 Task: Create a due date automation trigger when advanced on, 2 hours before a card is due add dates without a start date.
Action: Mouse moved to (1113, 329)
Screenshot: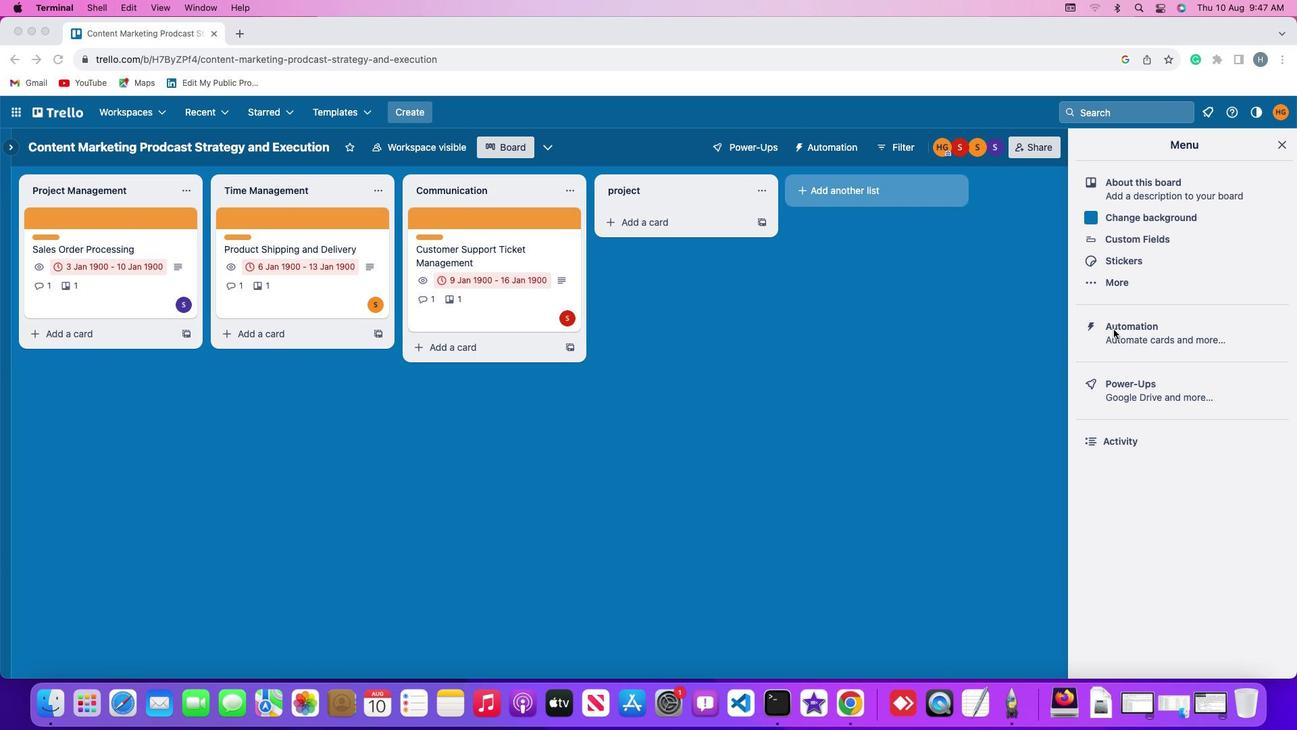 
Action: Mouse pressed left at (1113, 329)
Screenshot: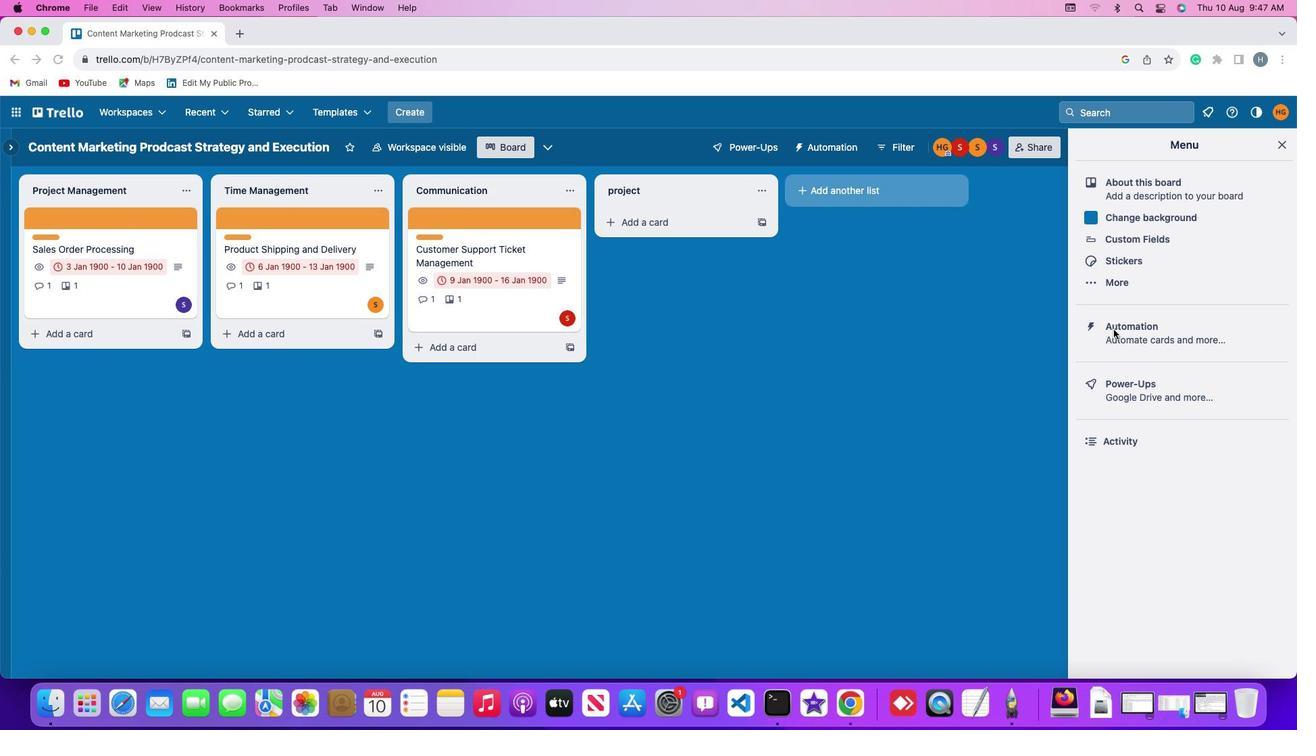 
Action: Mouse pressed left at (1113, 329)
Screenshot: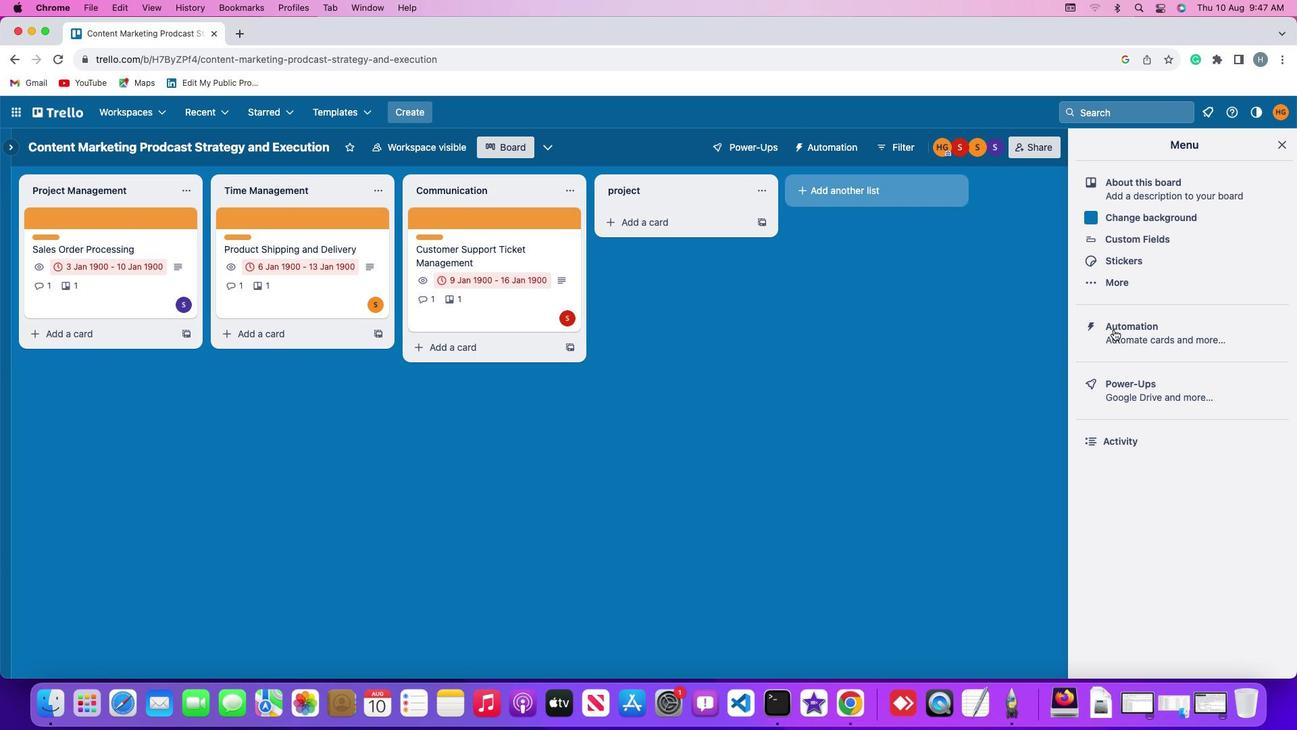
Action: Mouse moved to (92, 321)
Screenshot: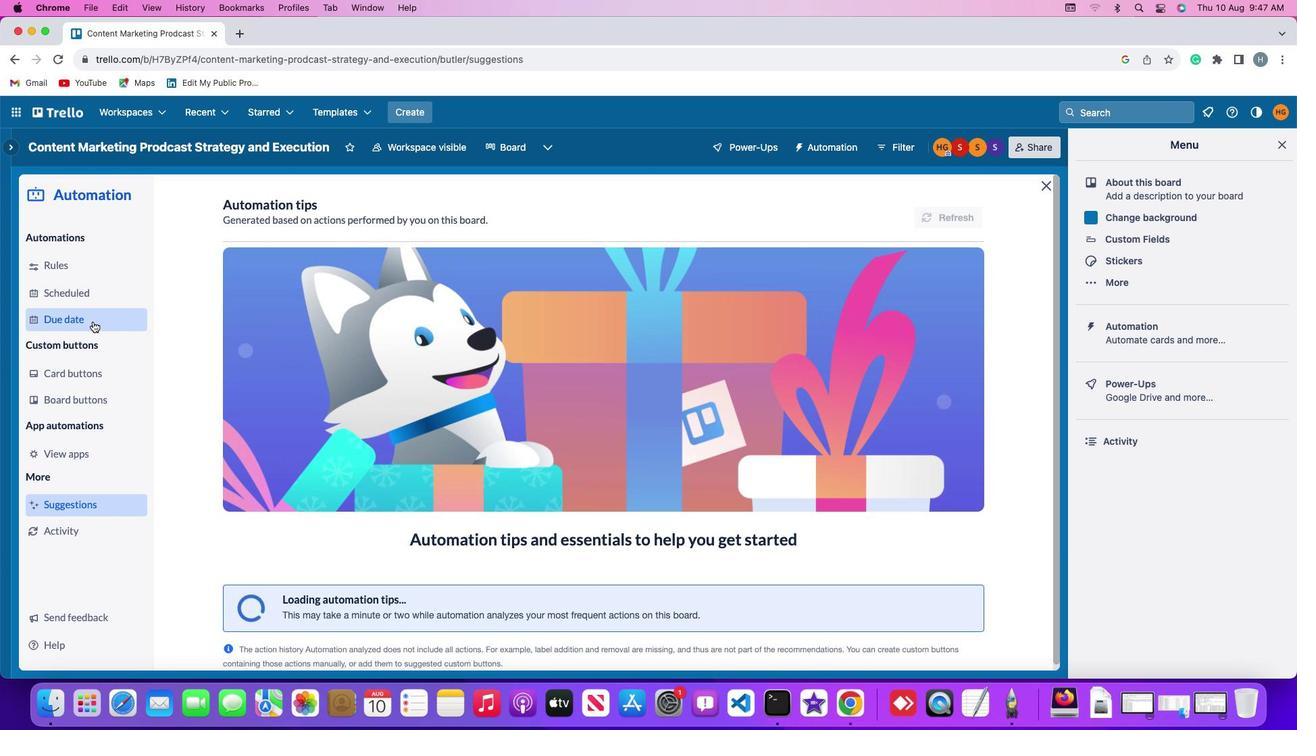 
Action: Mouse pressed left at (92, 321)
Screenshot: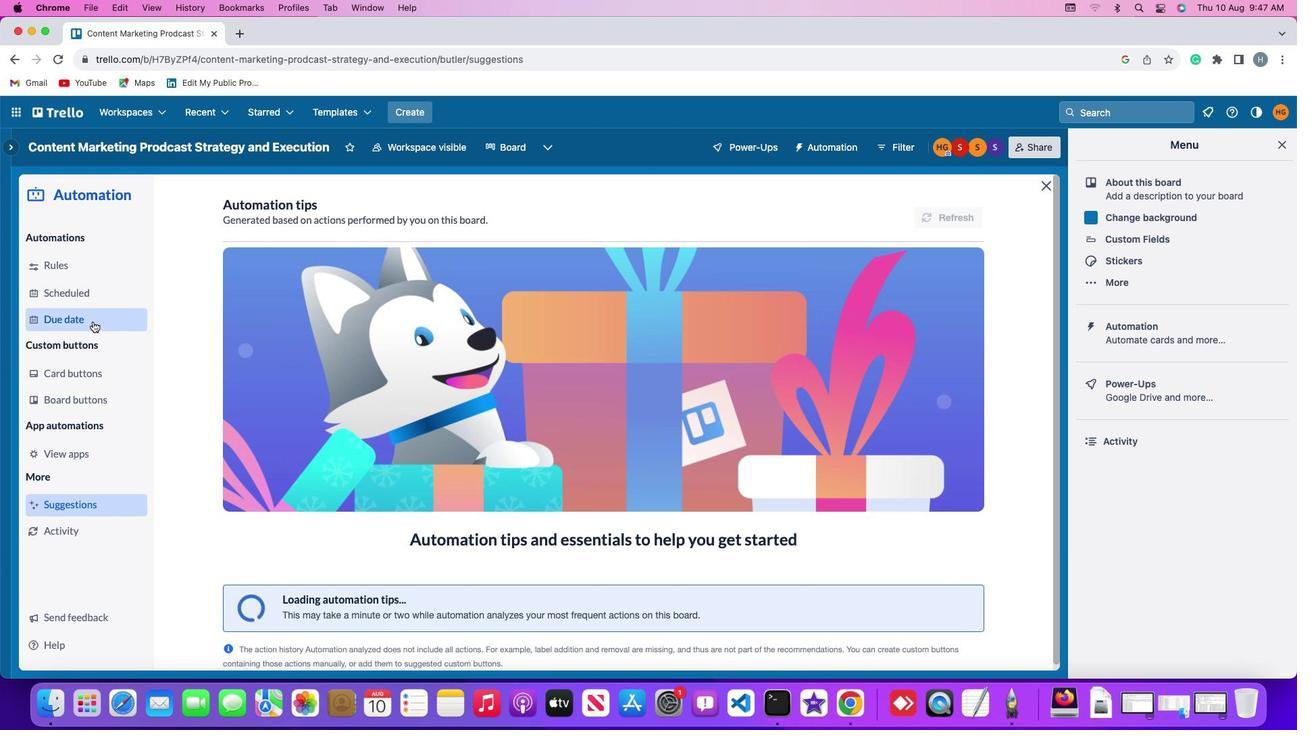 
Action: Mouse moved to (931, 208)
Screenshot: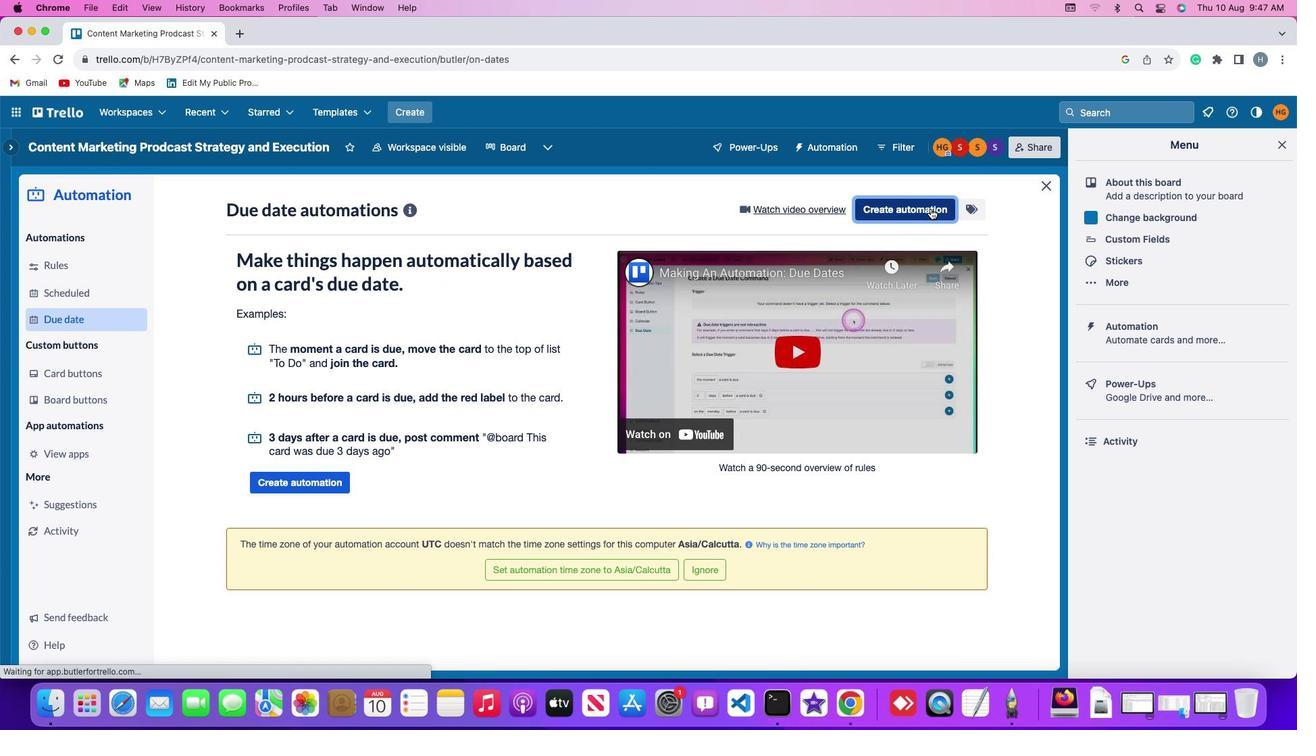 
Action: Mouse pressed left at (931, 208)
Screenshot: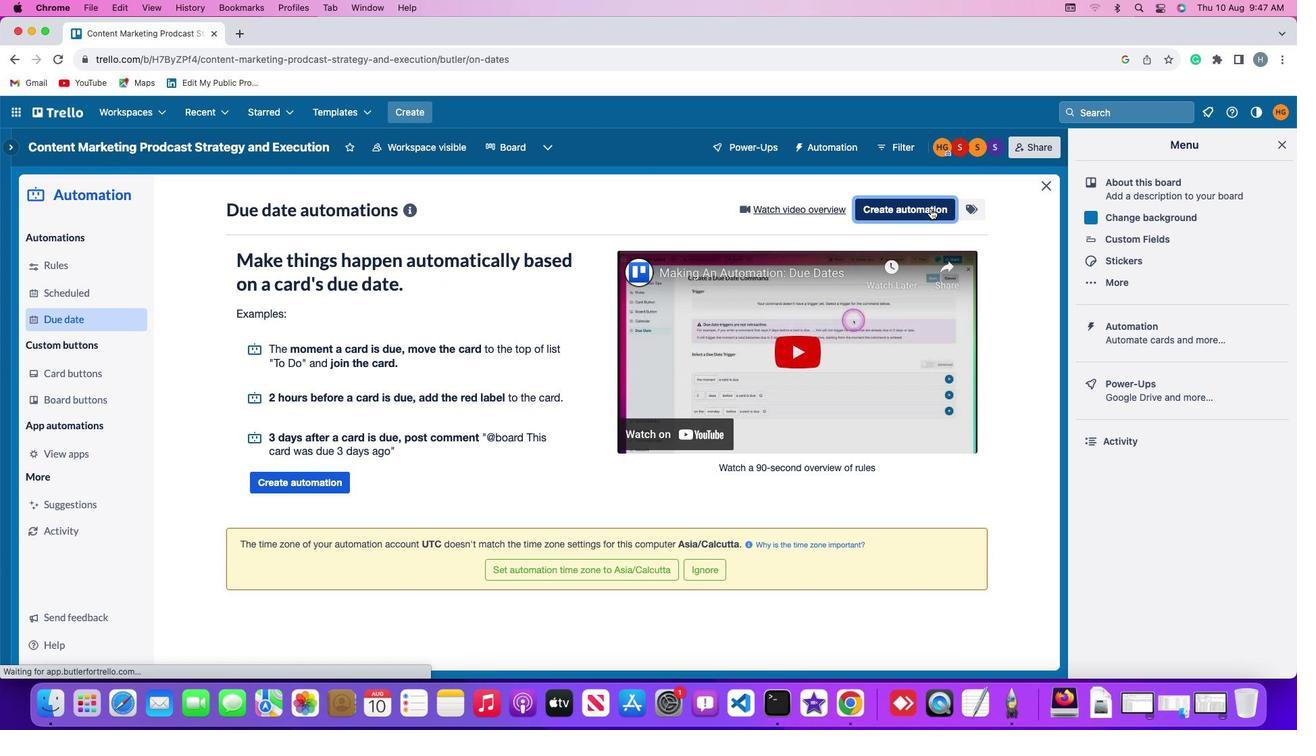 
Action: Mouse moved to (267, 339)
Screenshot: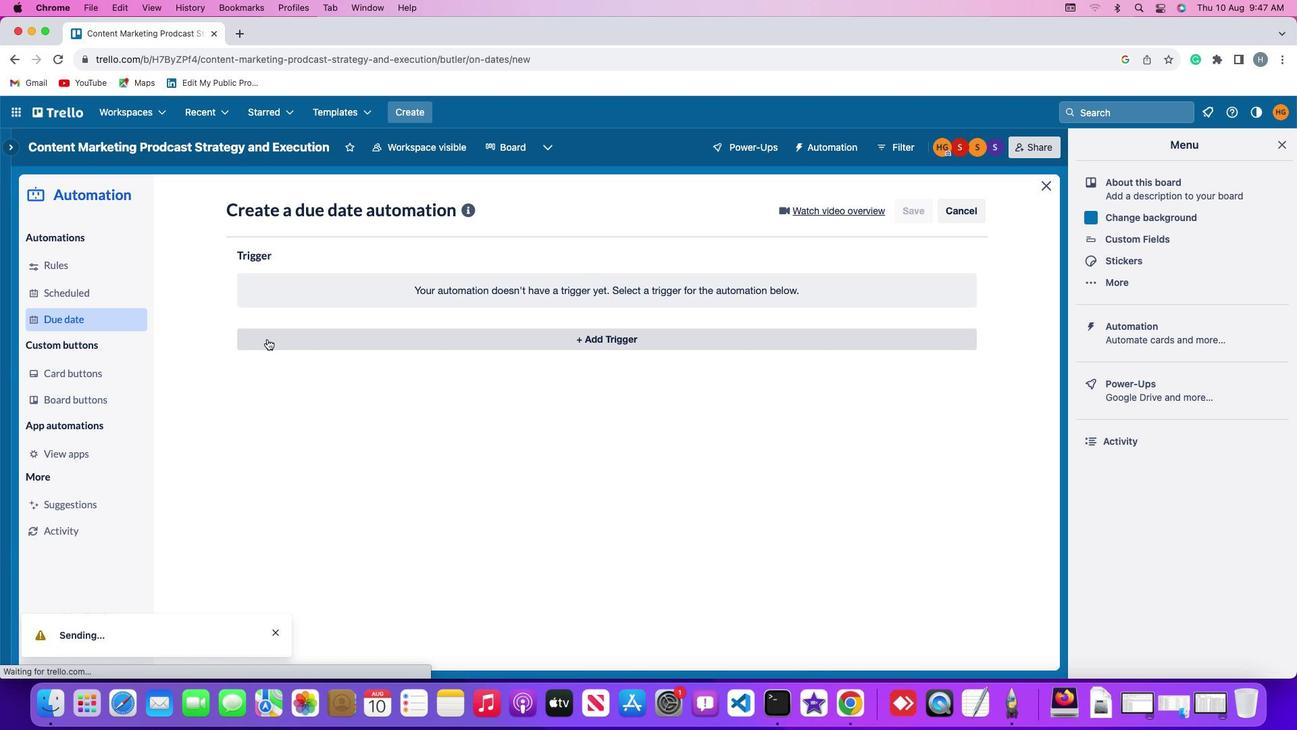 
Action: Mouse pressed left at (267, 339)
Screenshot: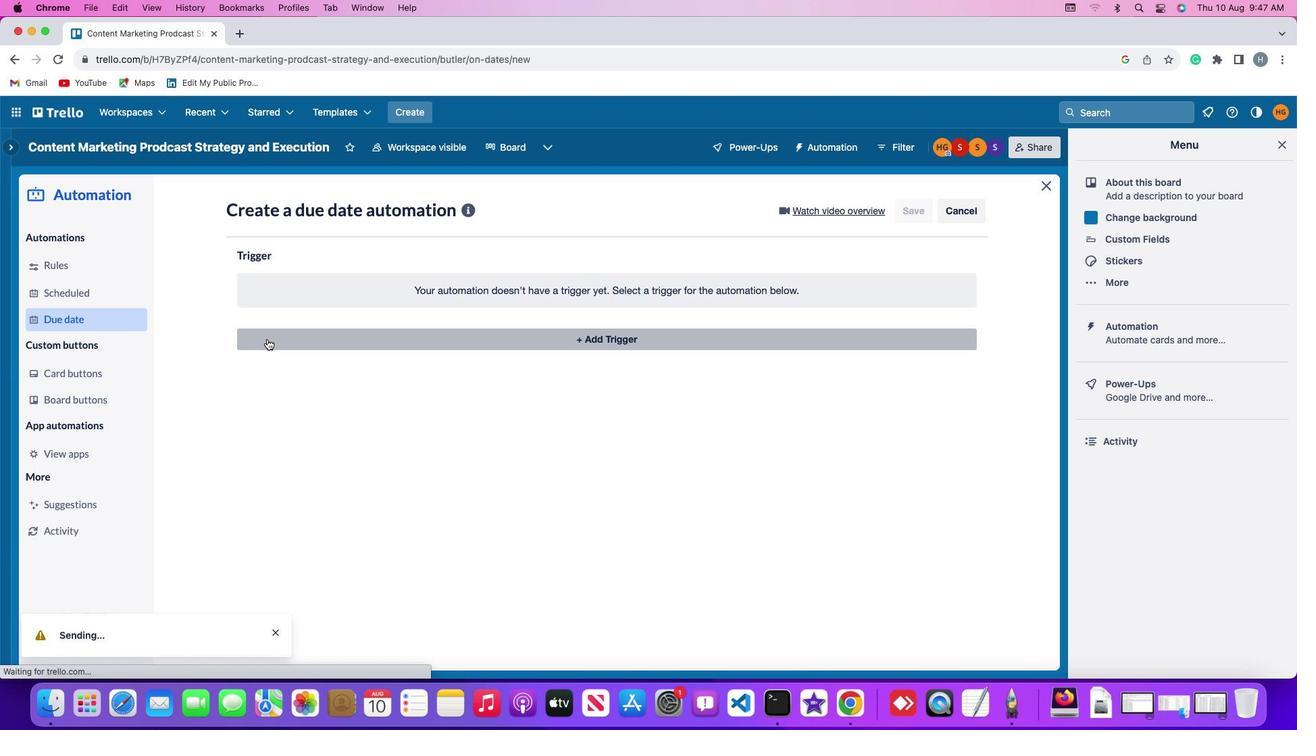 
Action: Mouse moved to (263, 541)
Screenshot: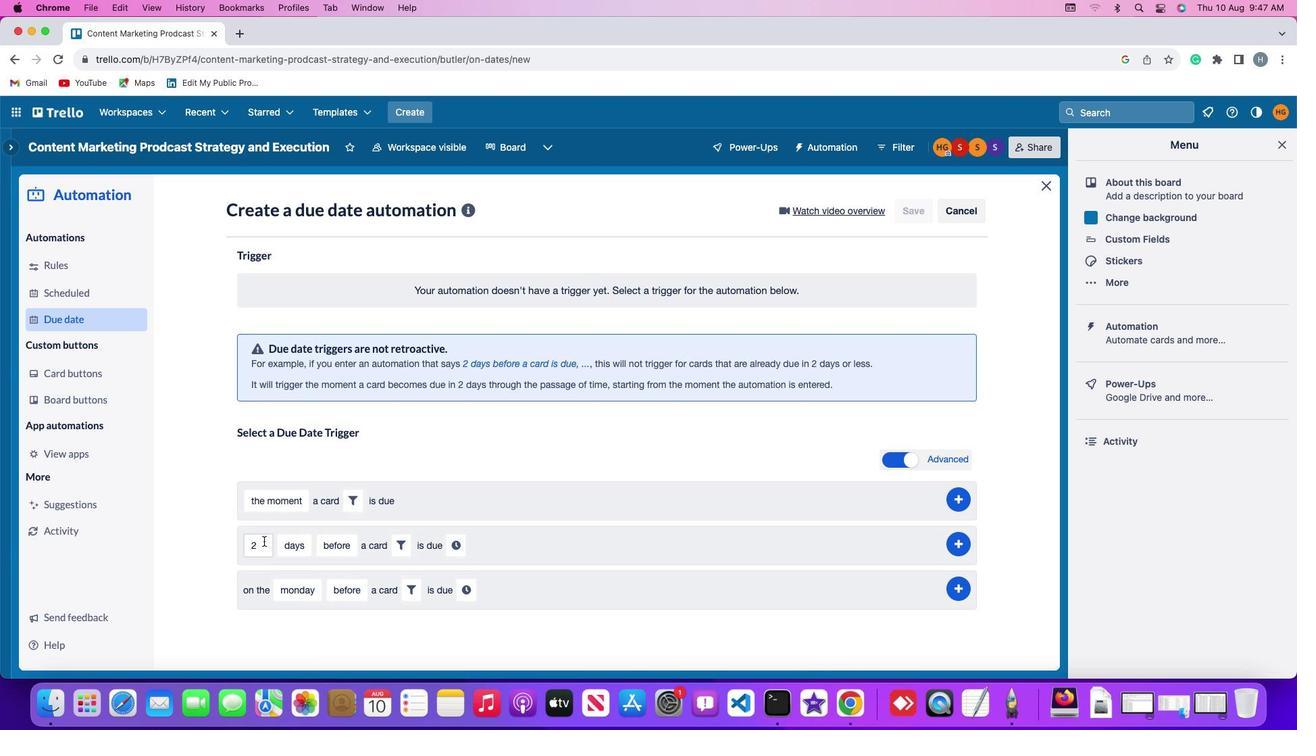 
Action: Mouse pressed left at (263, 541)
Screenshot: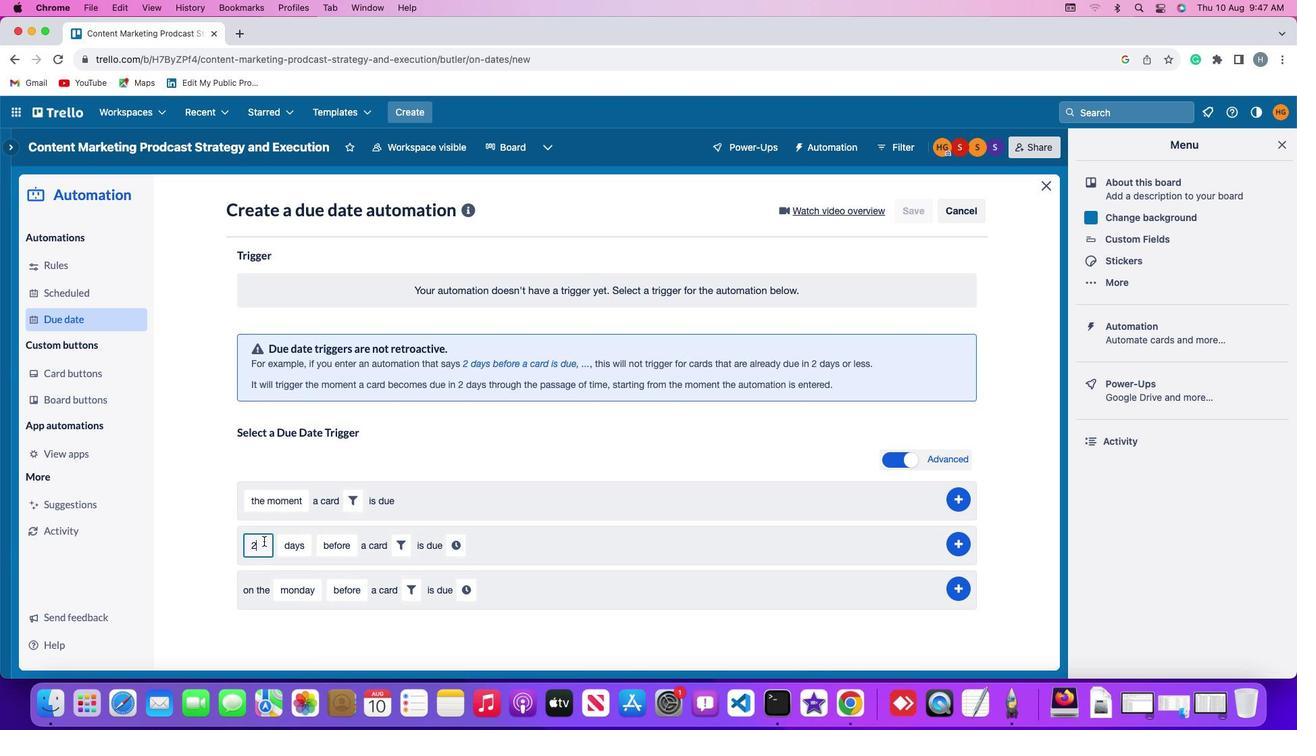
Action: Mouse moved to (264, 541)
Screenshot: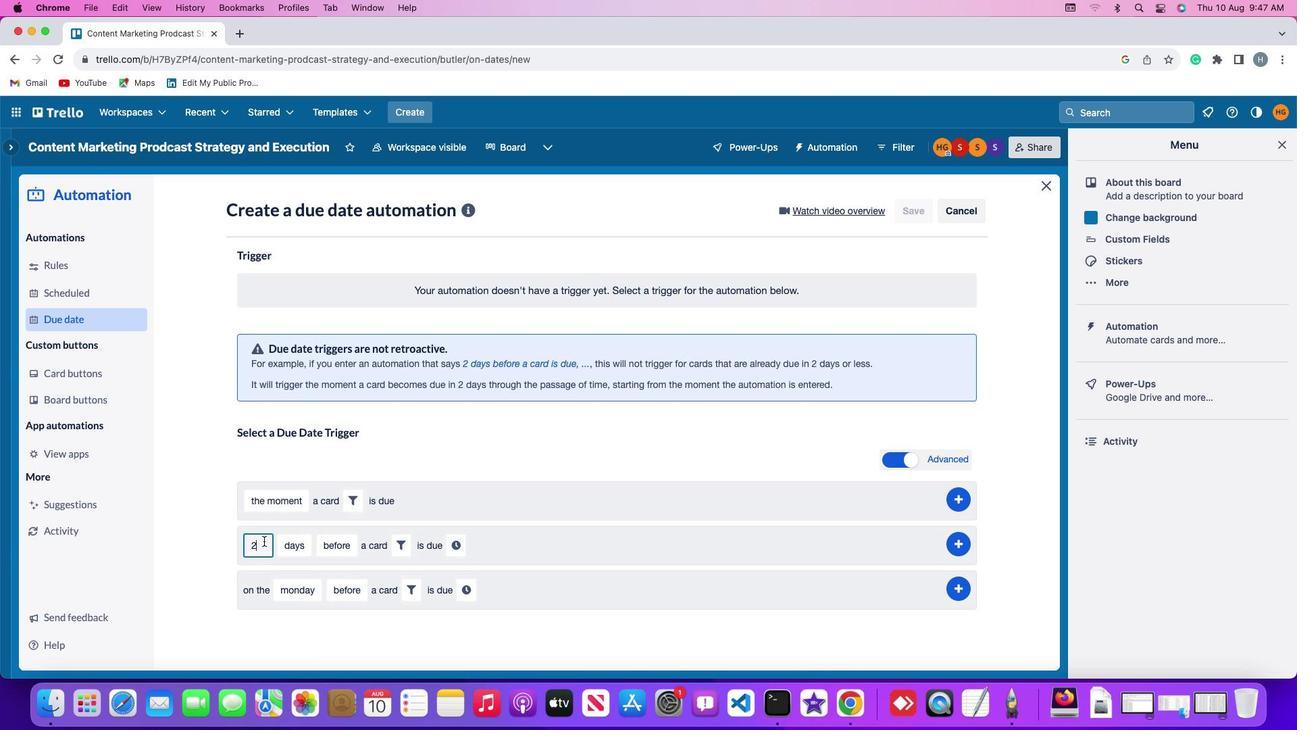 
Action: Key pressed Key.backspace'2'
Screenshot: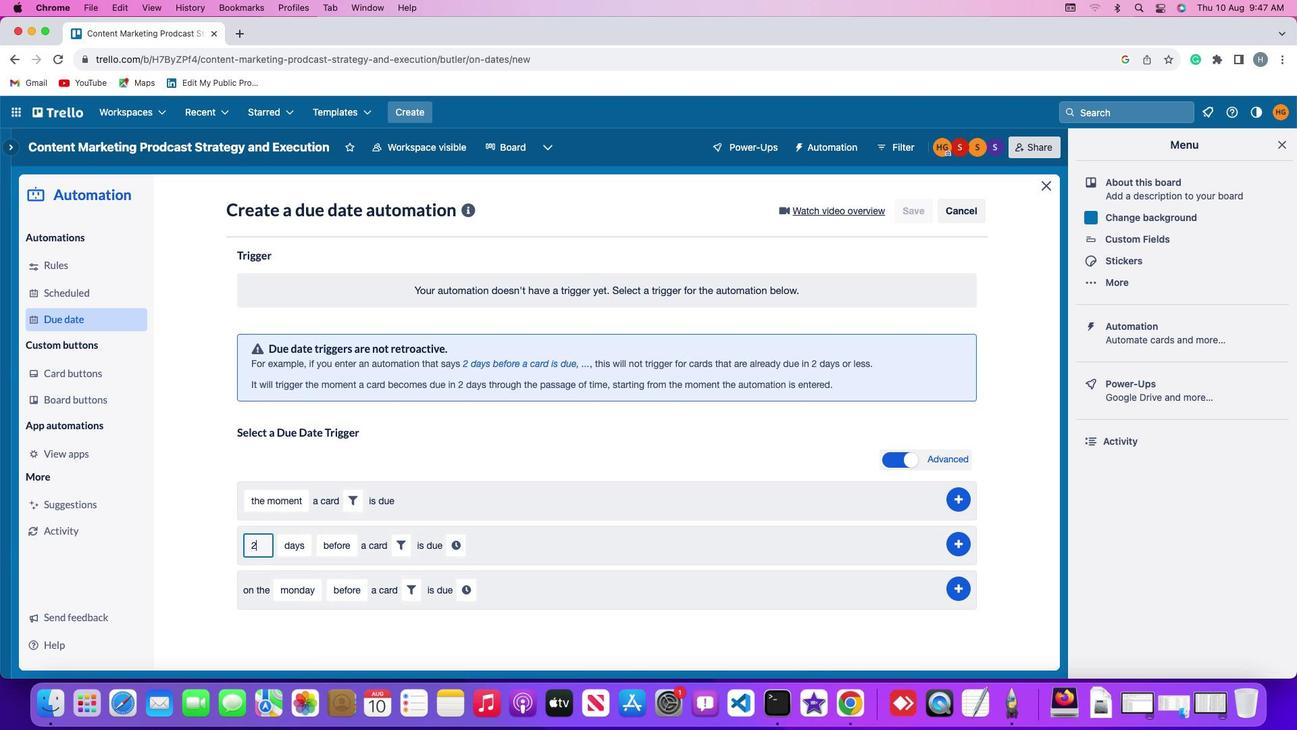 
Action: Mouse moved to (300, 540)
Screenshot: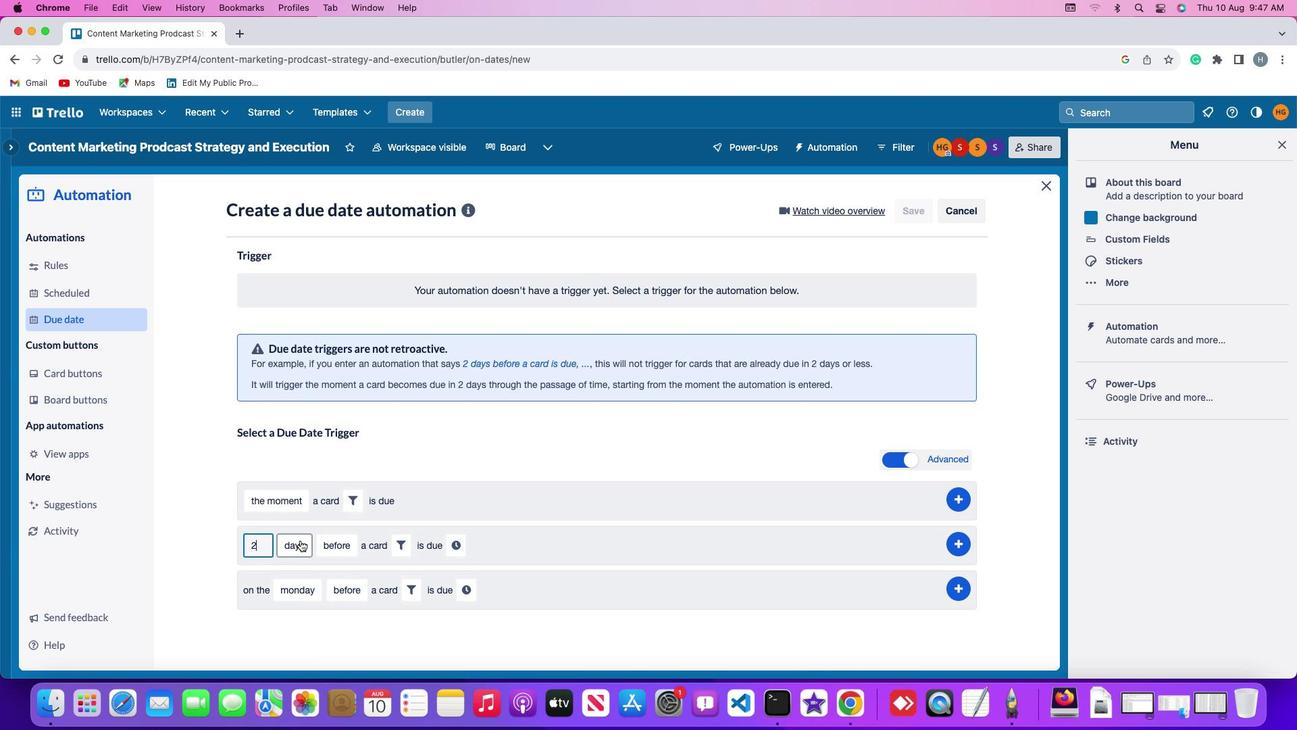 
Action: Mouse pressed left at (300, 540)
Screenshot: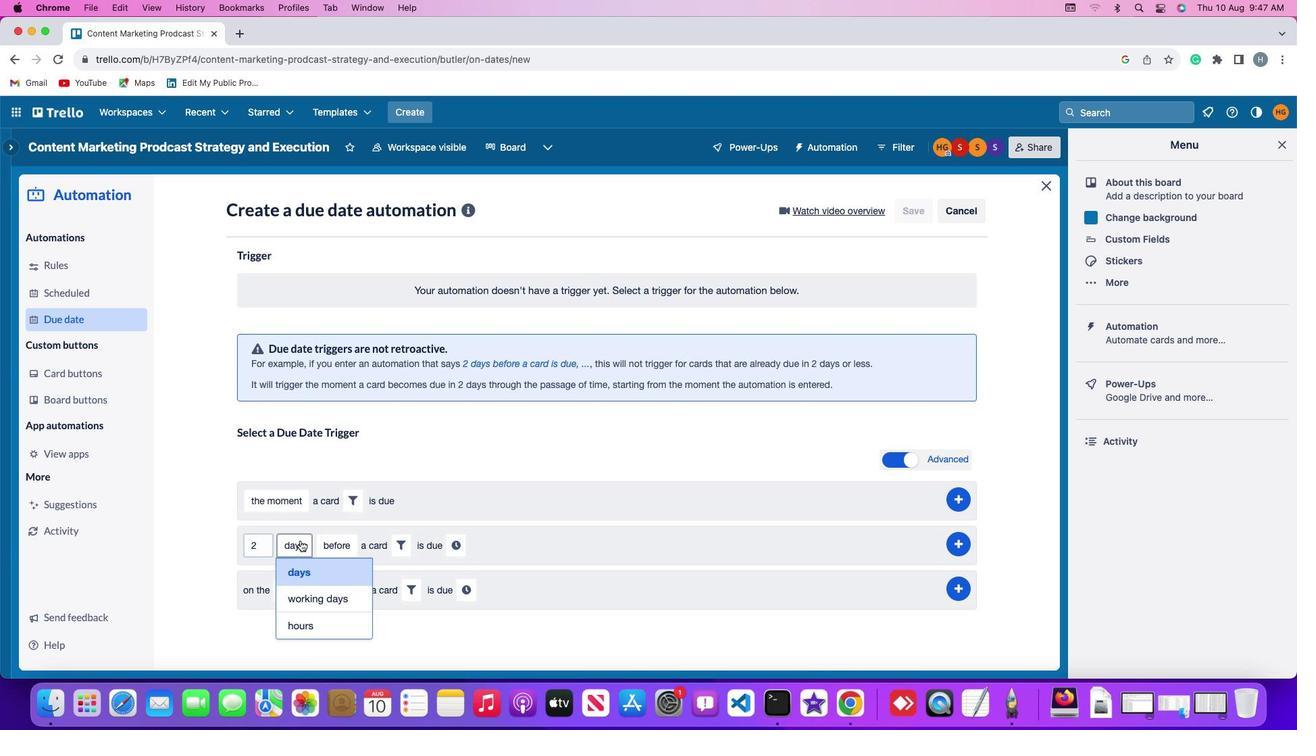 
Action: Mouse moved to (315, 626)
Screenshot: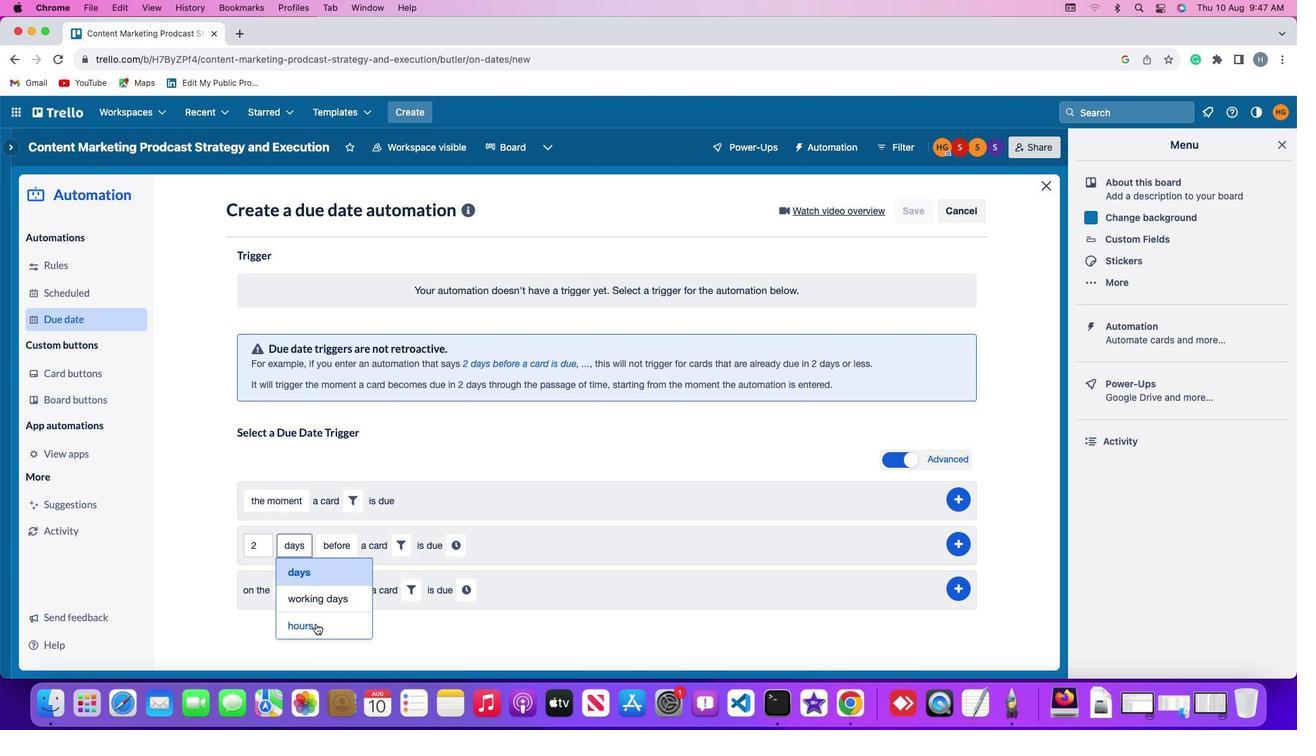 
Action: Mouse pressed left at (315, 626)
Screenshot: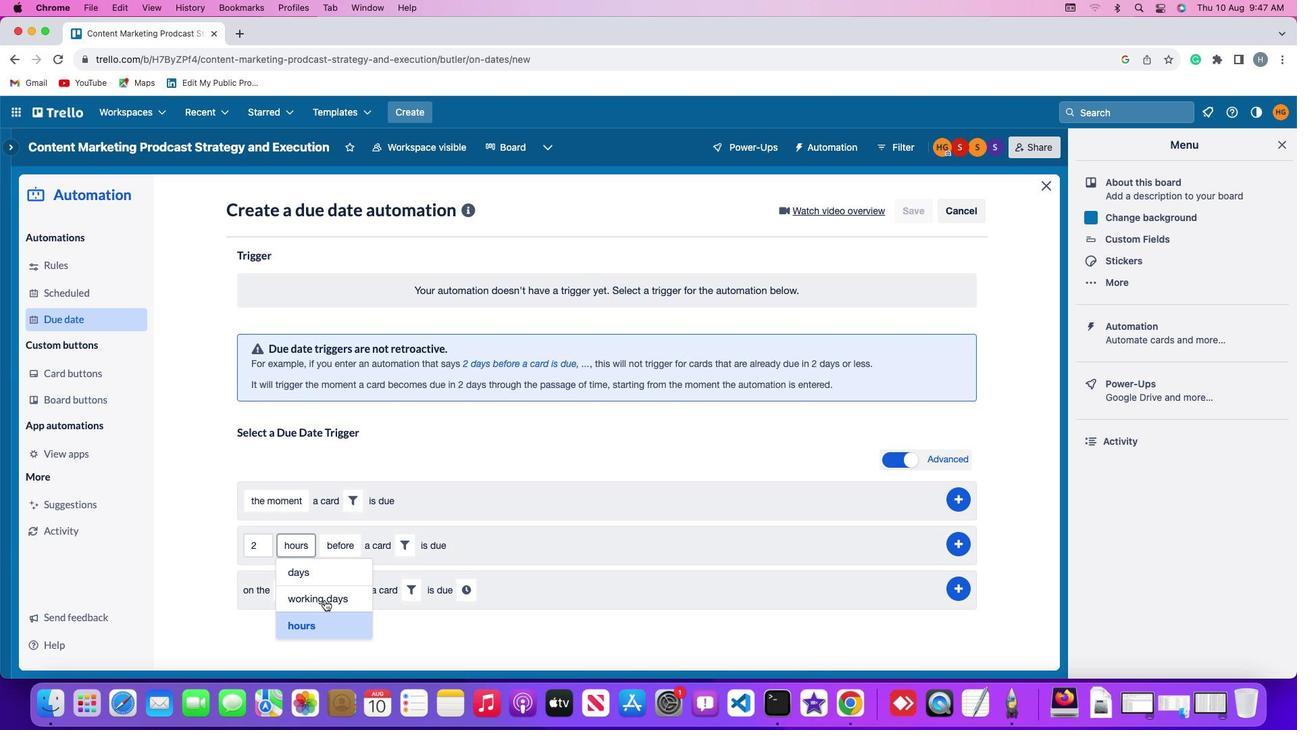 
Action: Mouse moved to (347, 545)
Screenshot: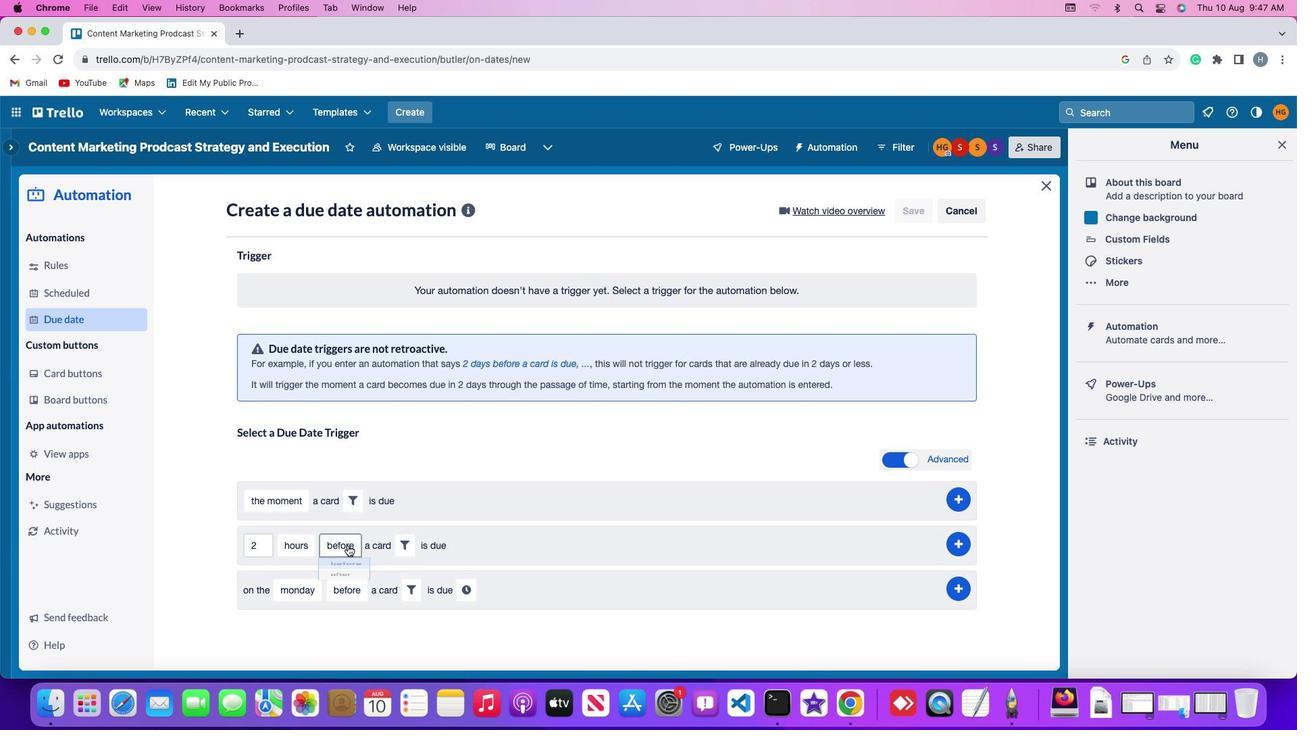 
Action: Mouse pressed left at (347, 545)
Screenshot: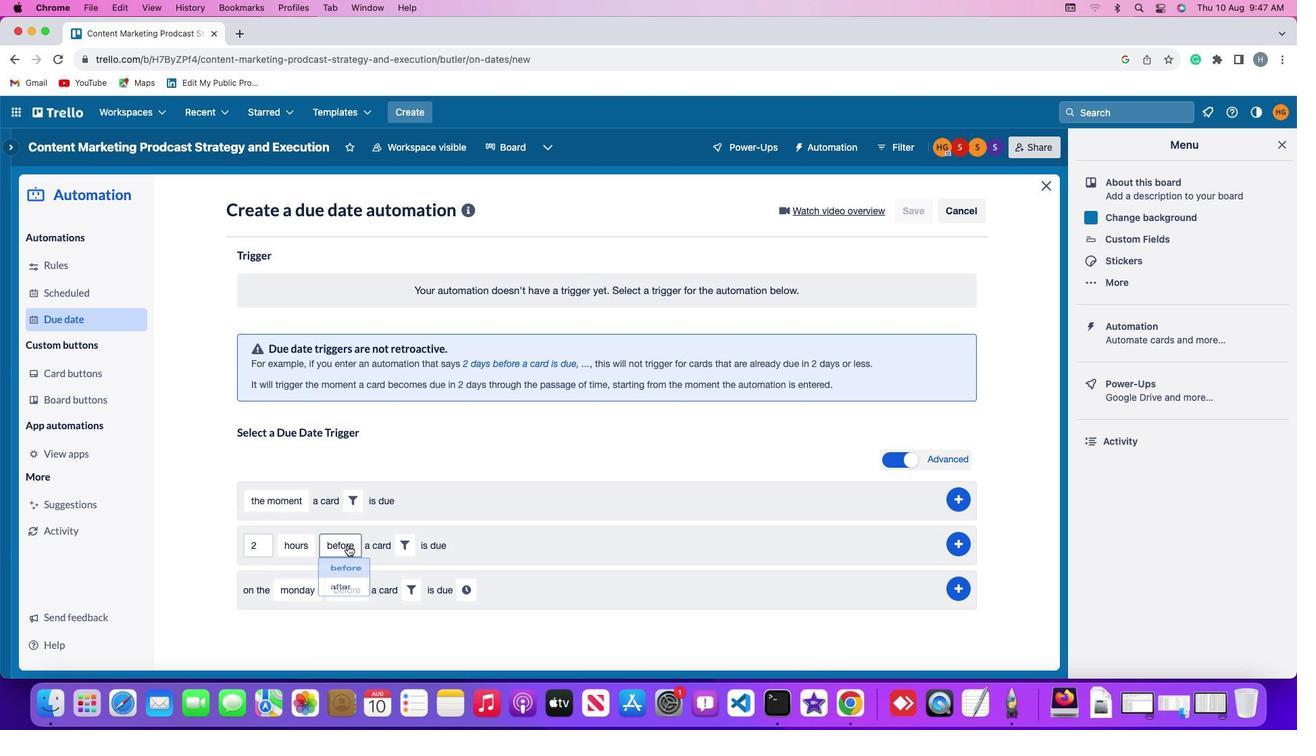 
Action: Mouse moved to (349, 576)
Screenshot: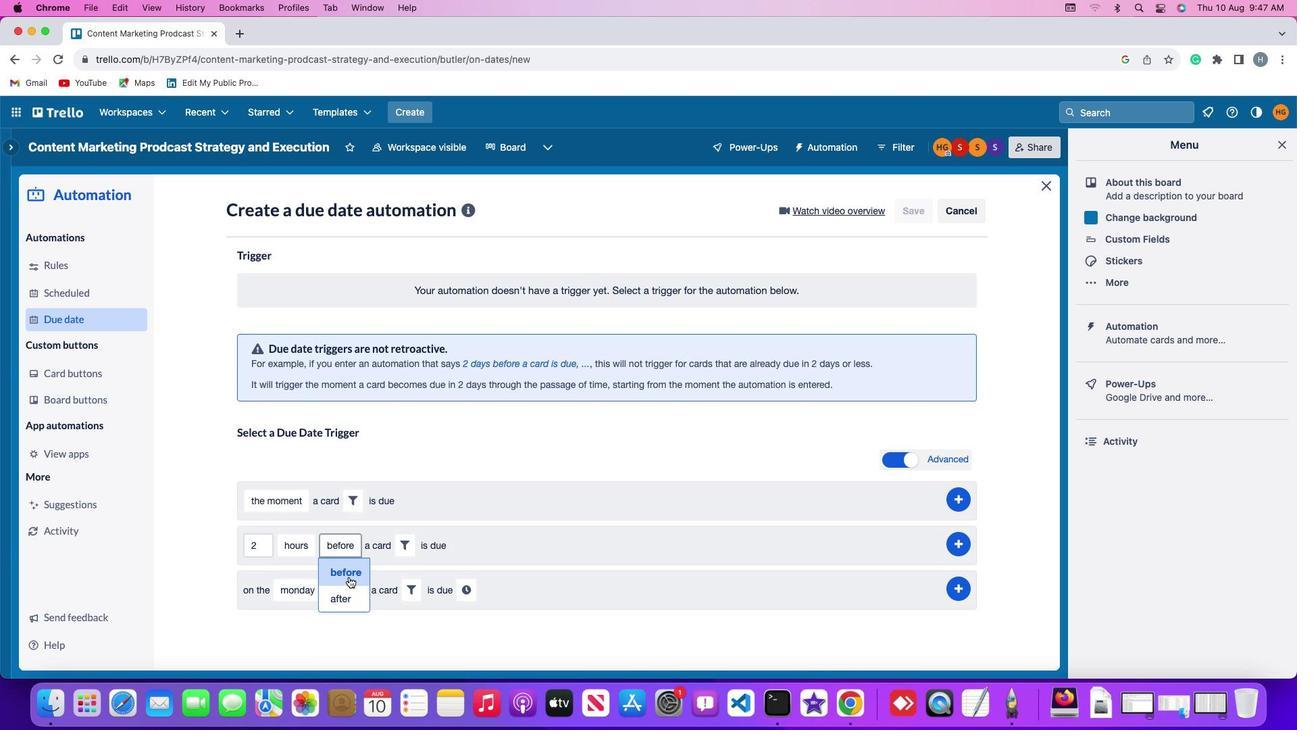
Action: Mouse pressed left at (349, 576)
Screenshot: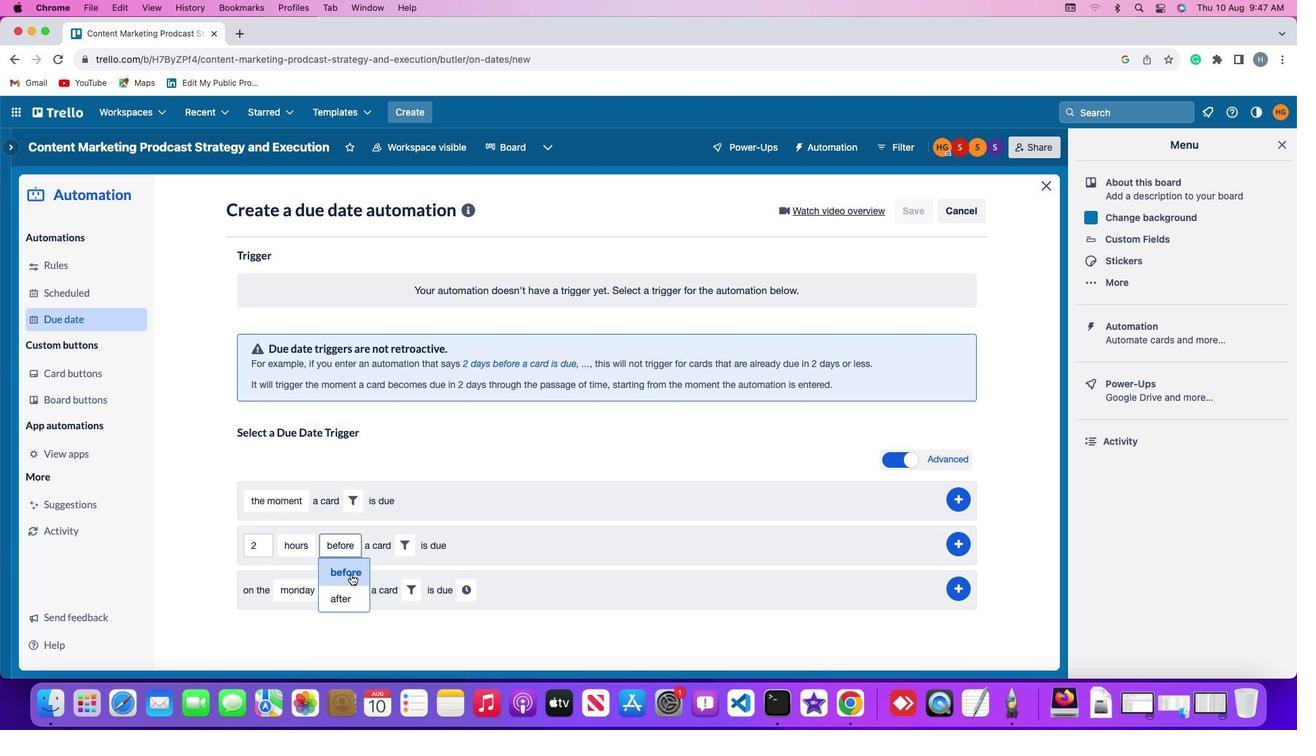 
Action: Mouse moved to (406, 550)
Screenshot: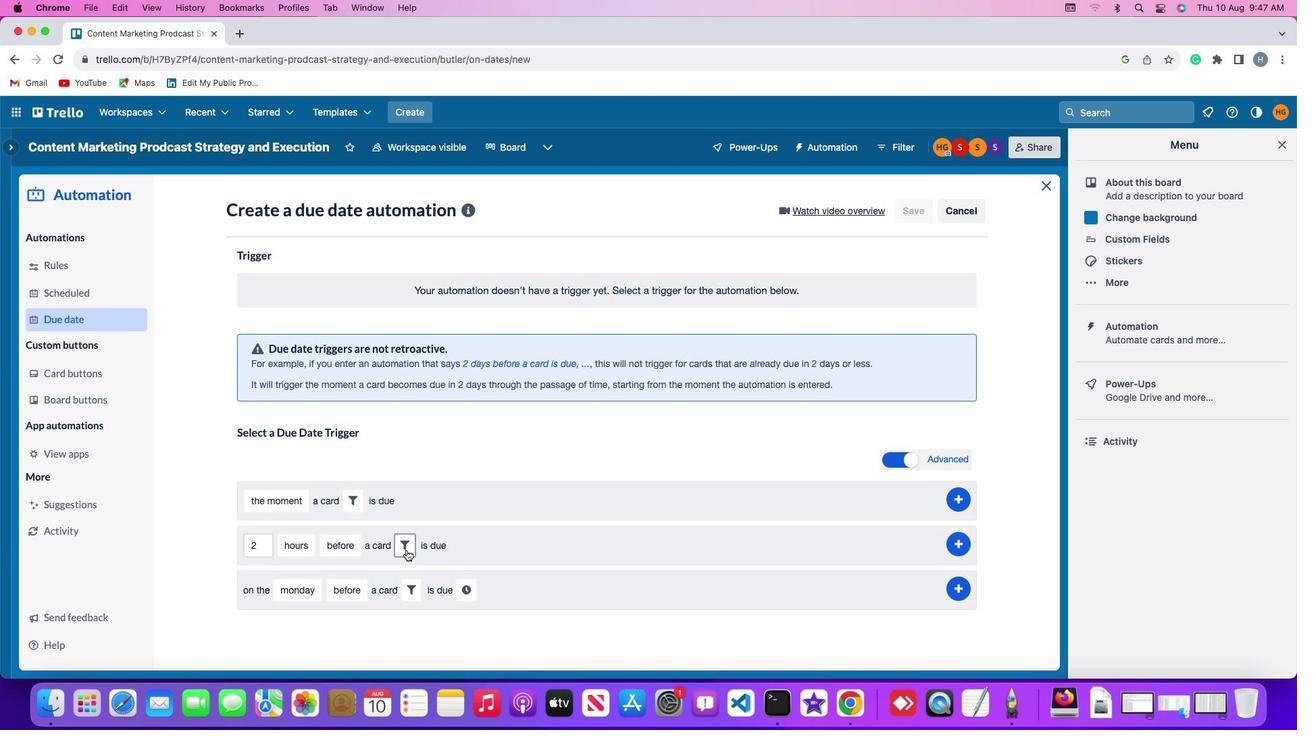 
Action: Mouse pressed left at (406, 550)
Screenshot: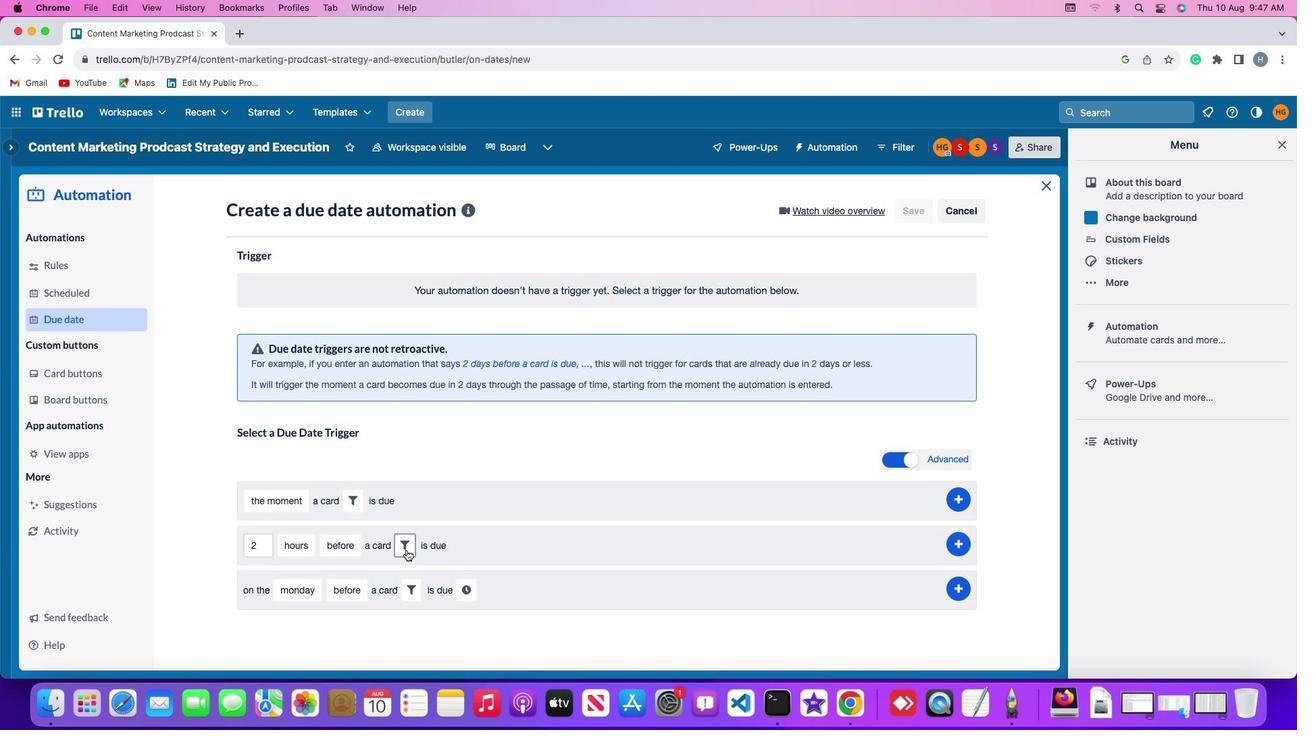 
Action: Mouse moved to (480, 594)
Screenshot: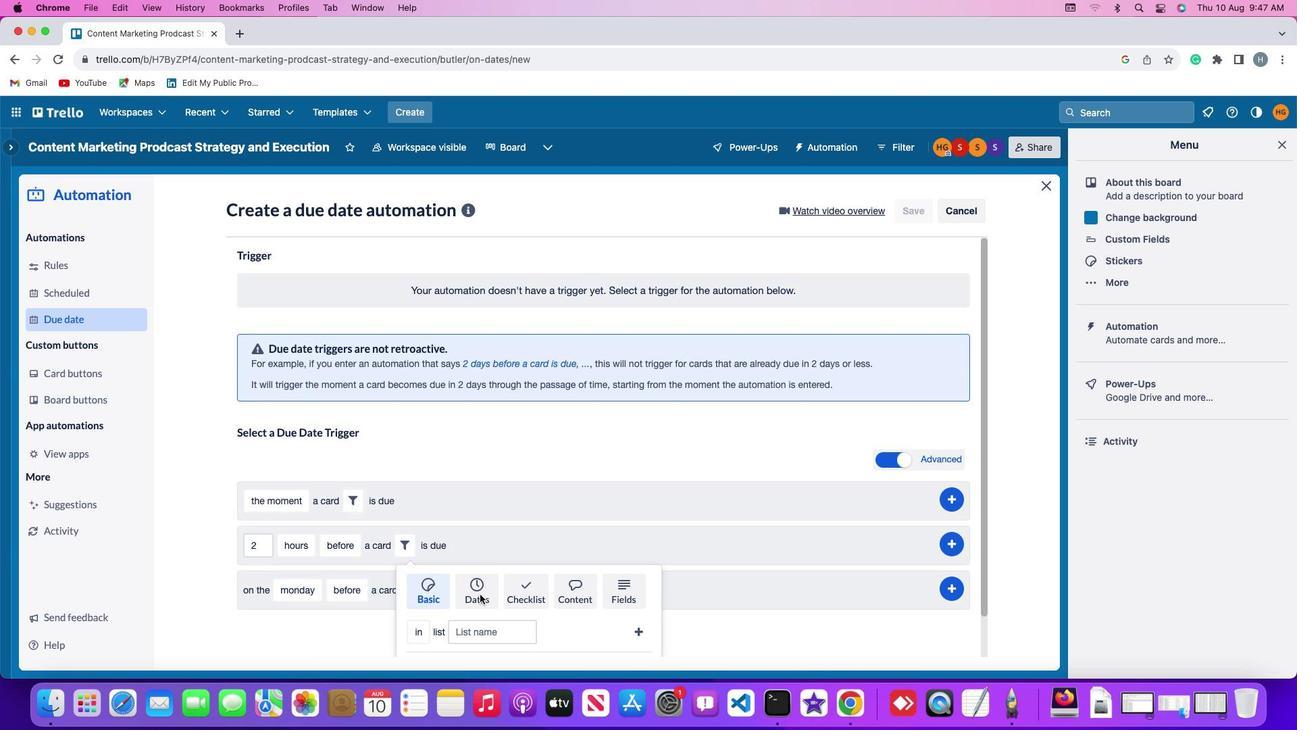 
Action: Mouse pressed left at (480, 594)
Screenshot: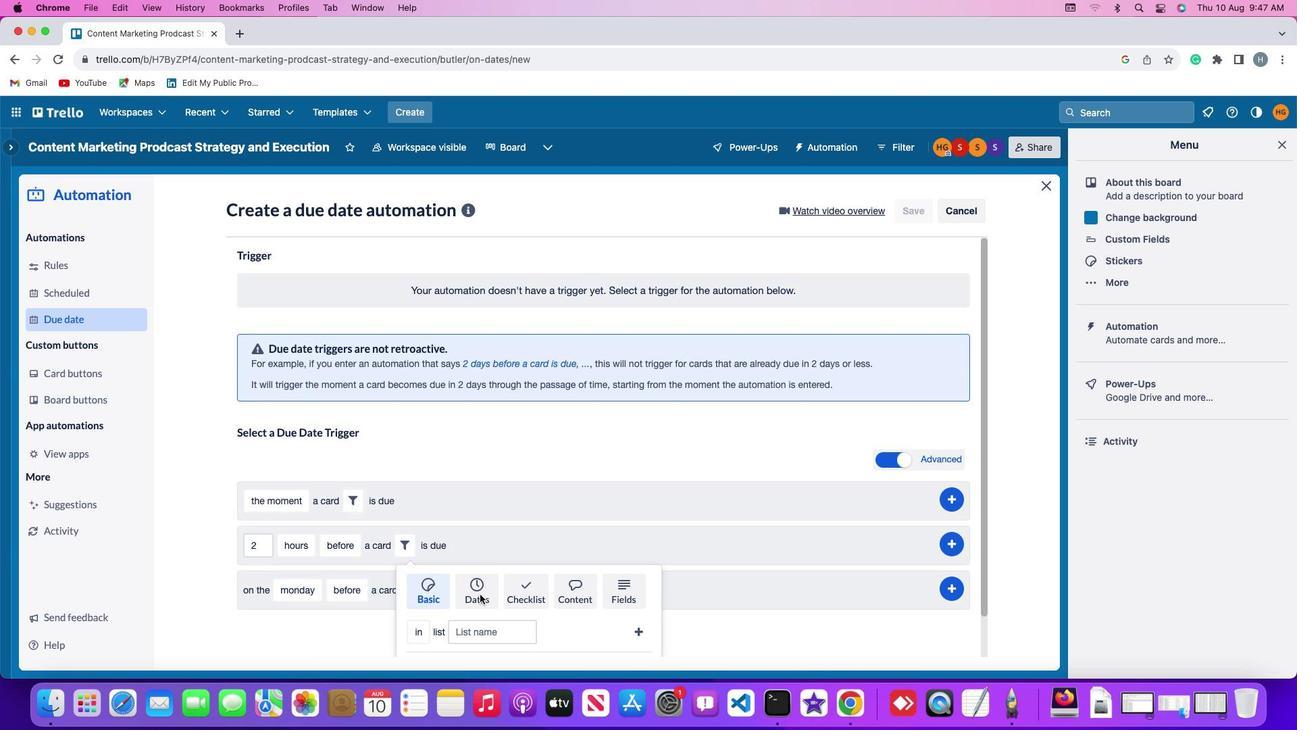 
Action: Mouse moved to (354, 630)
Screenshot: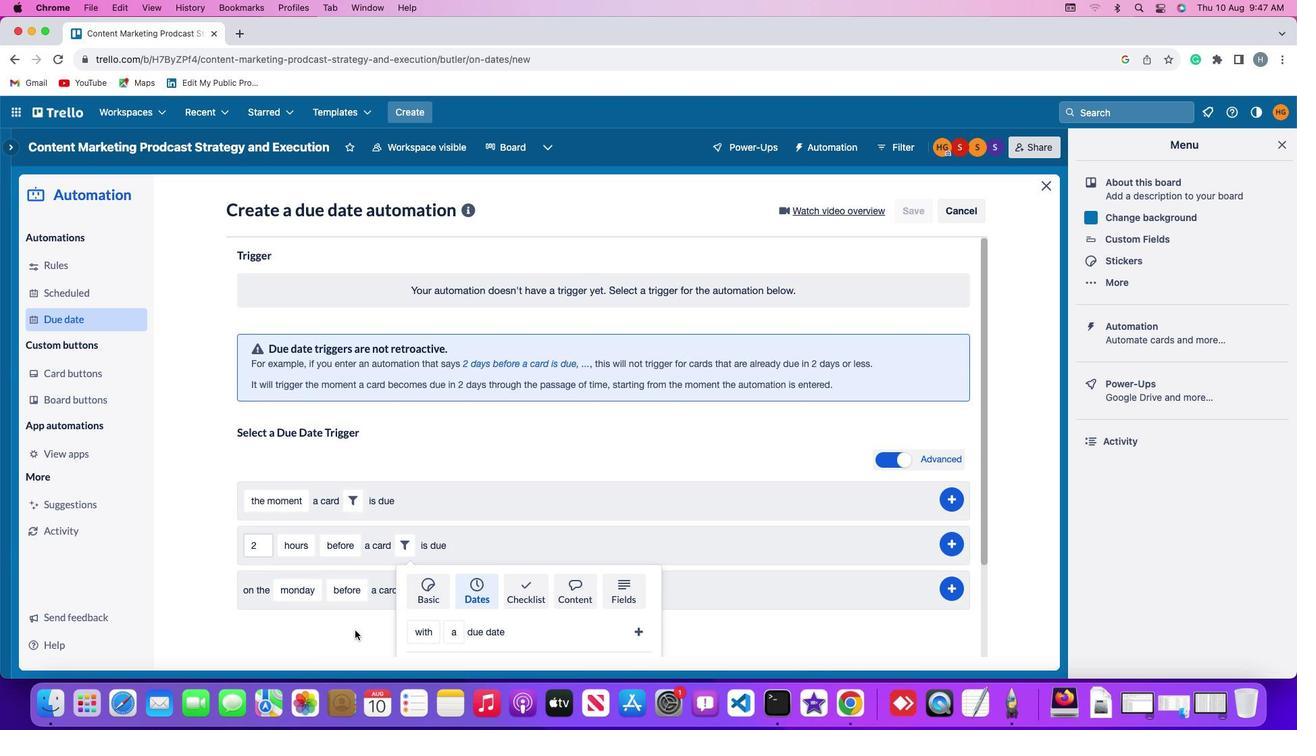 
Action: Mouse scrolled (354, 630) with delta (0, 0)
Screenshot: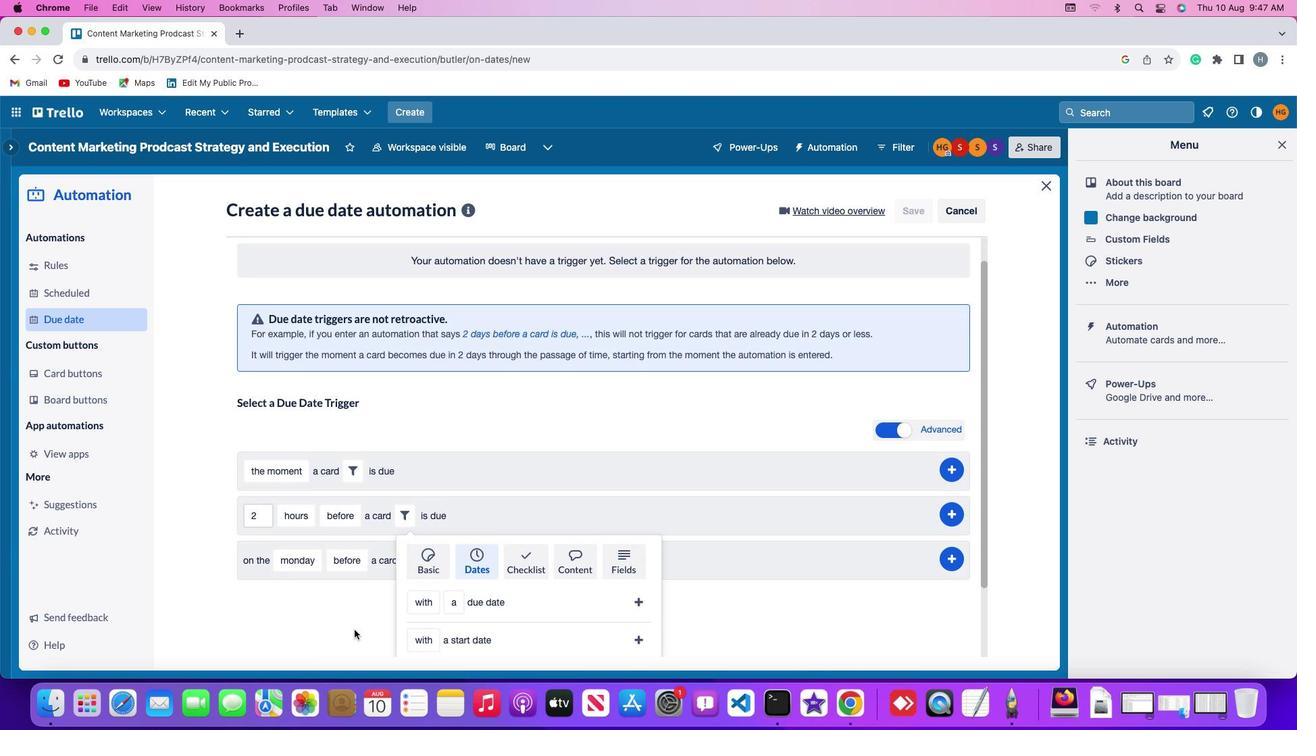 
Action: Mouse scrolled (354, 630) with delta (0, 0)
Screenshot: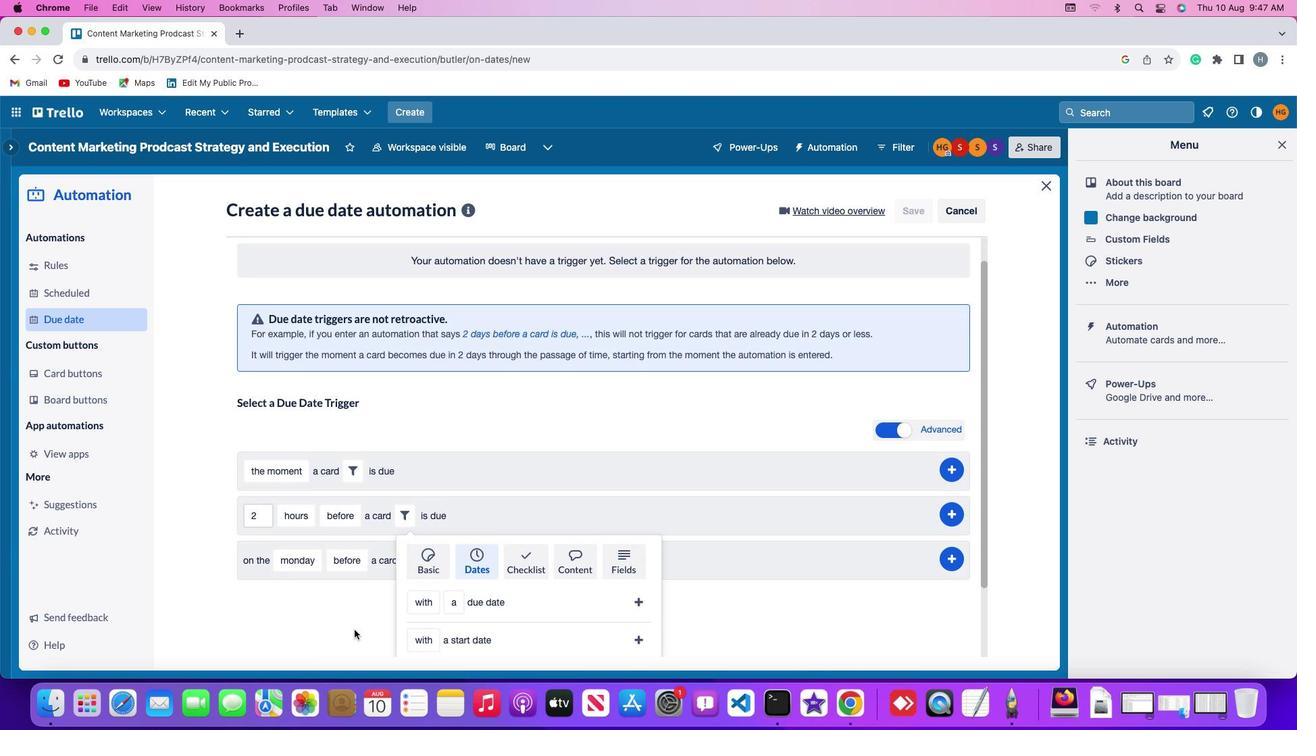 
Action: Mouse scrolled (354, 630) with delta (0, -2)
Screenshot: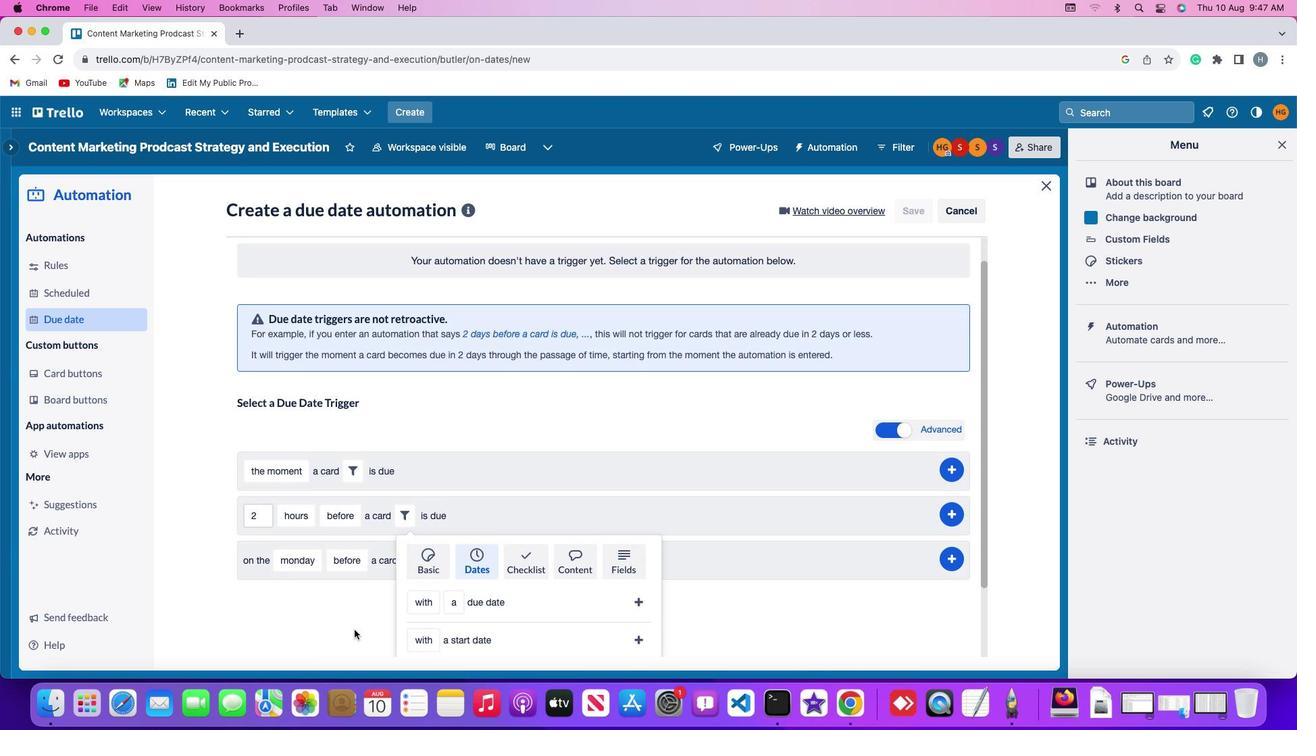 
Action: Mouse moved to (354, 629)
Screenshot: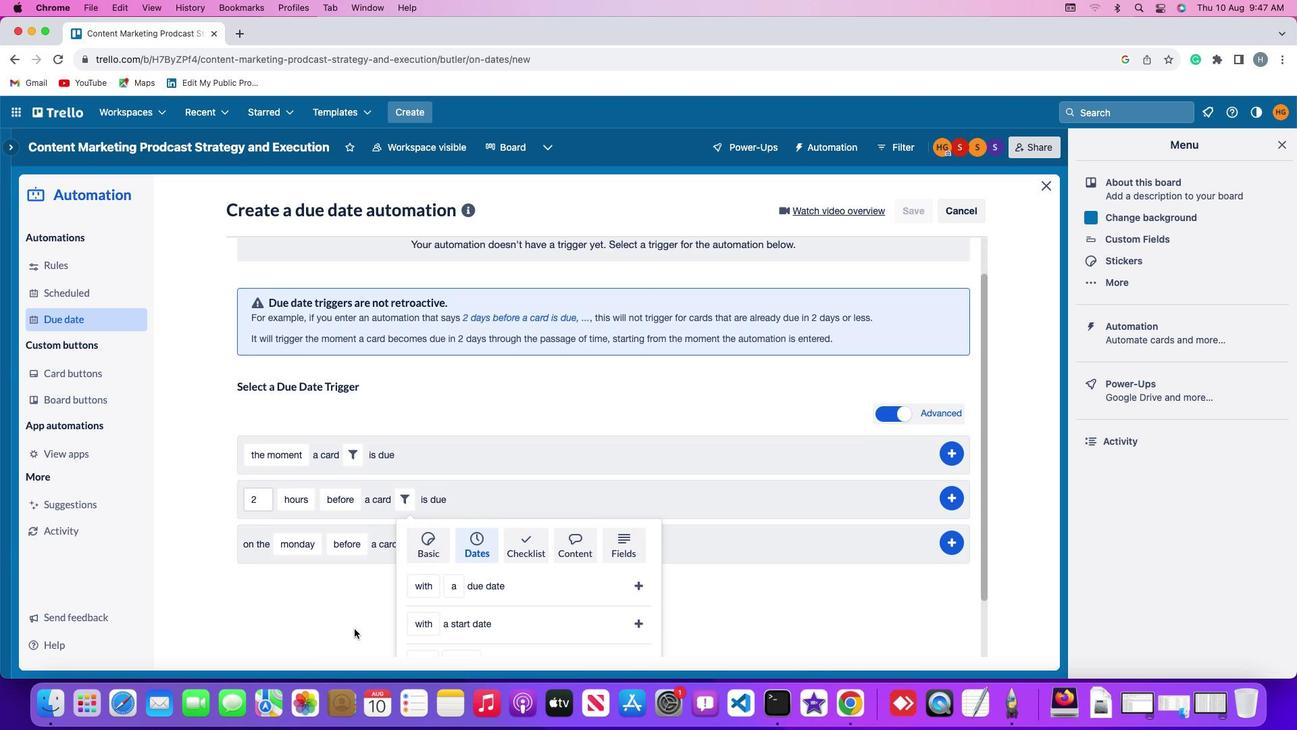 
Action: Mouse scrolled (354, 629) with delta (0, -2)
Screenshot: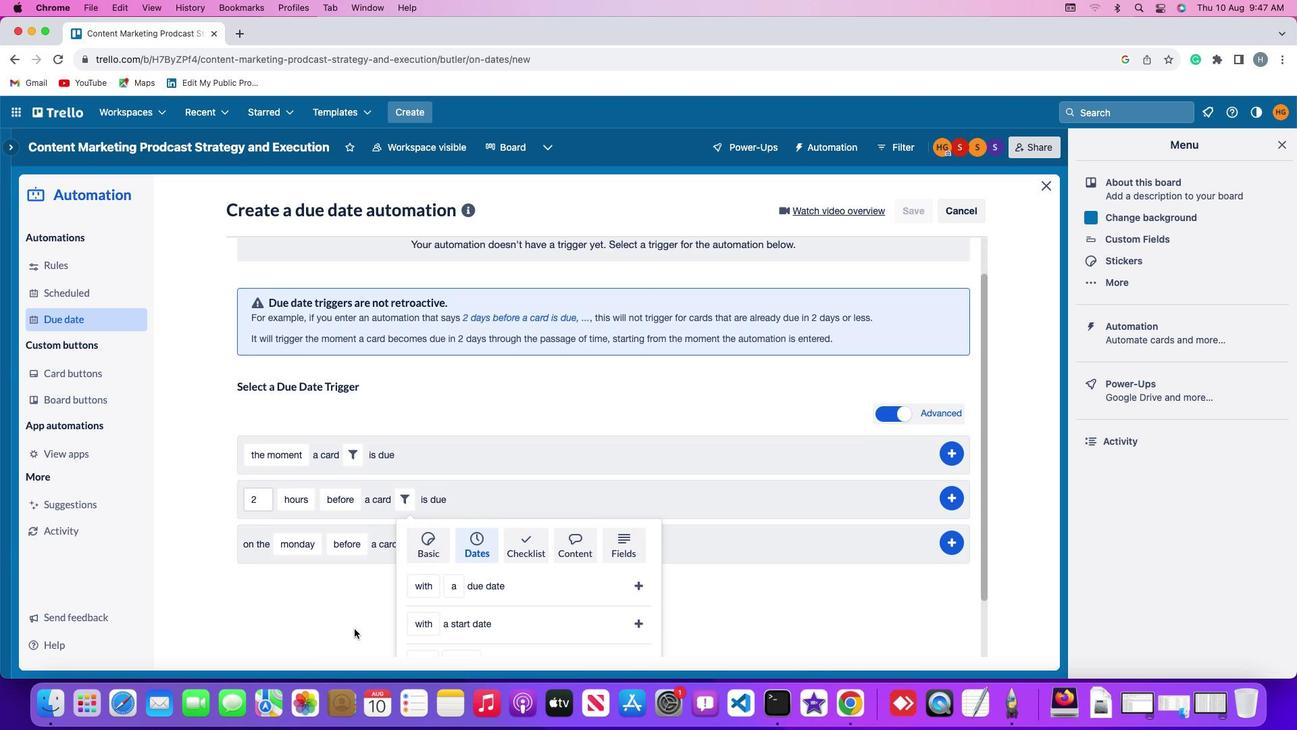 
Action: Mouse moved to (354, 629)
Screenshot: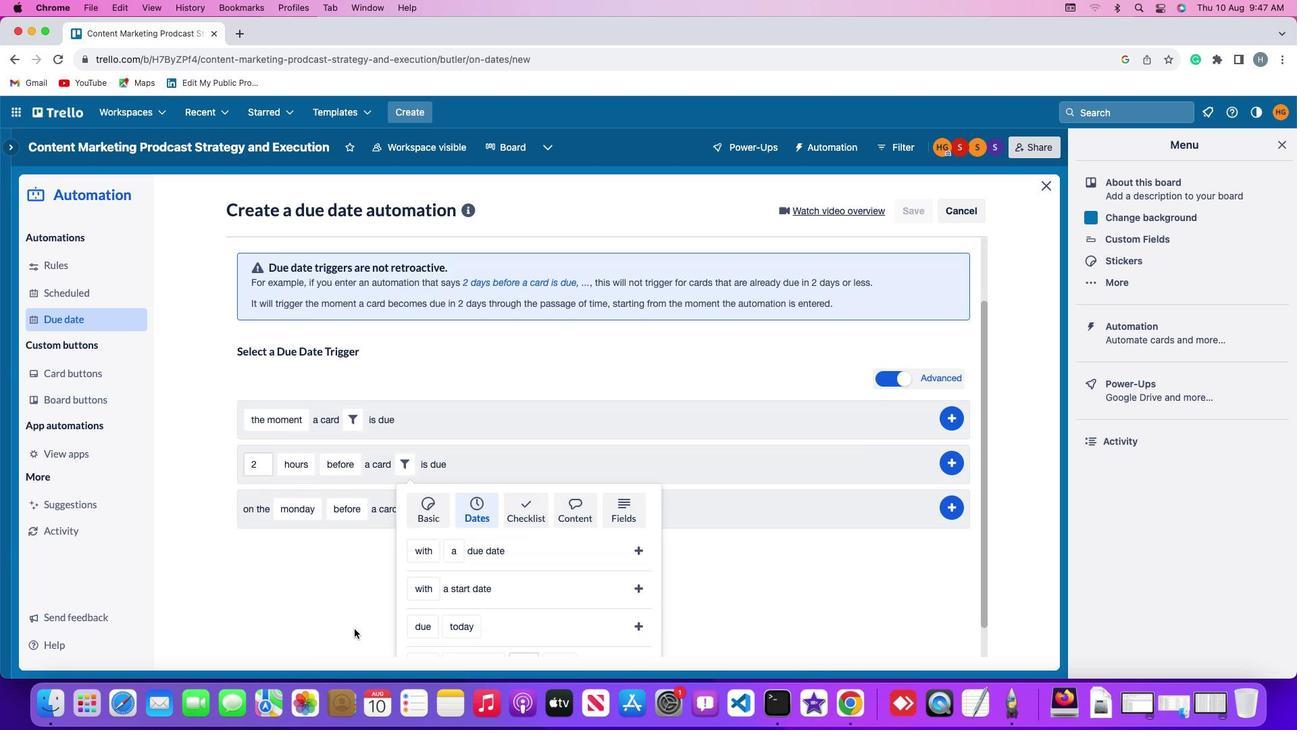 
Action: Mouse scrolled (354, 629) with delta (0, -3)
Screenshot: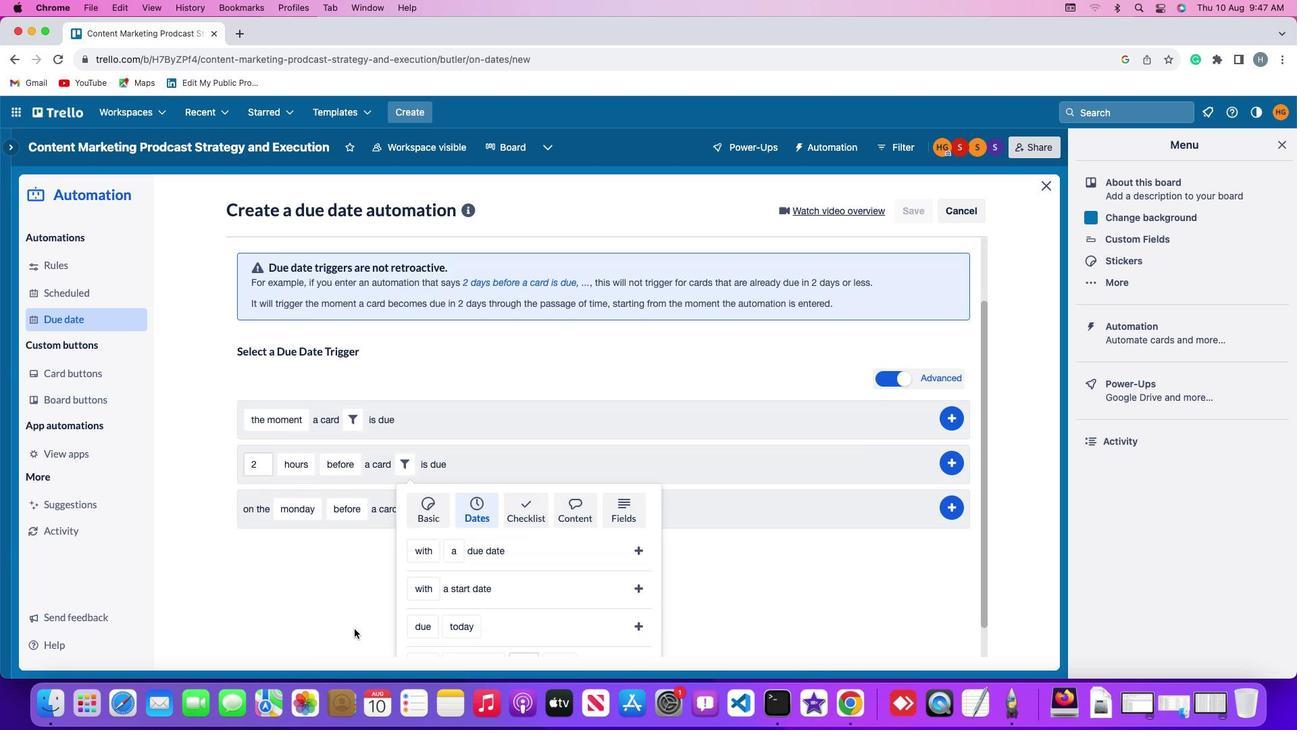 
Action: Mouse moved to (415, 548)
Screenshot: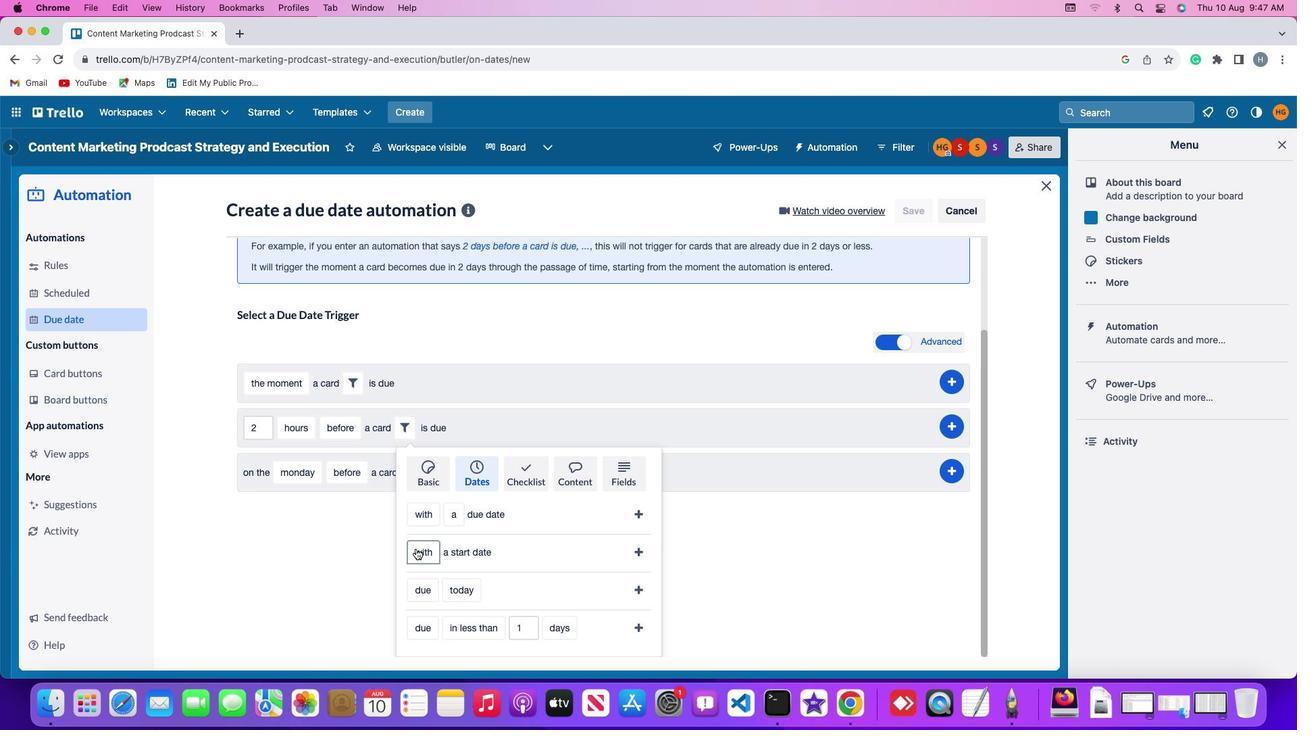 
Action: Mouse pressed left at (415, 548)
Screenshot: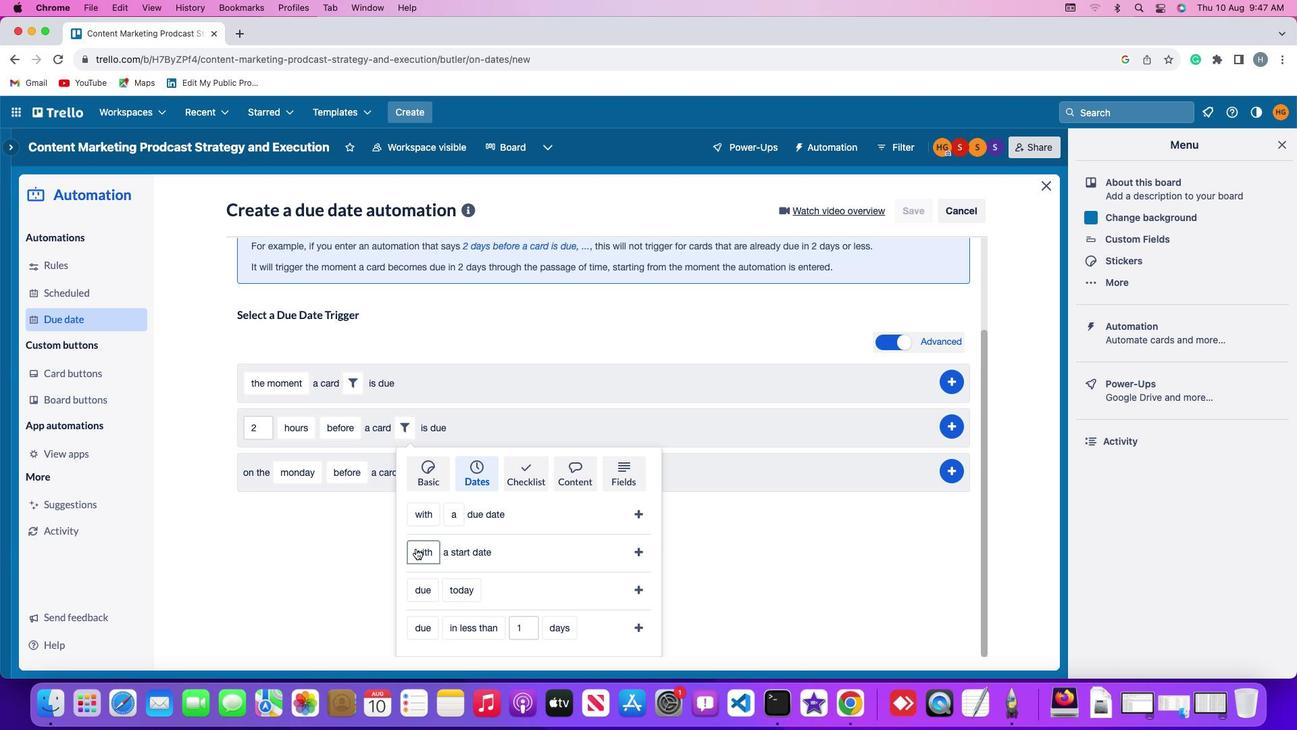 
Action: Mouse moved to (425, 602)
Screenshot: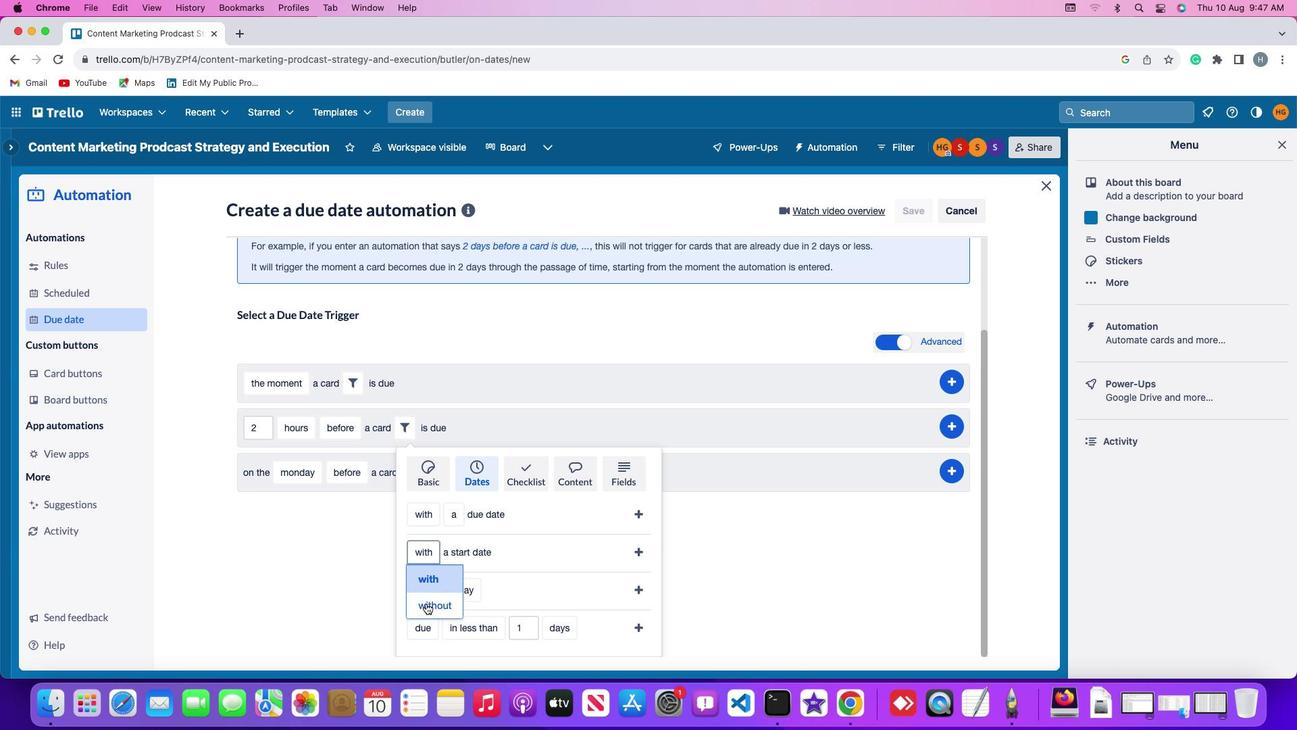 
Action: Mouse pressed left at (425, 602)
Screenshot: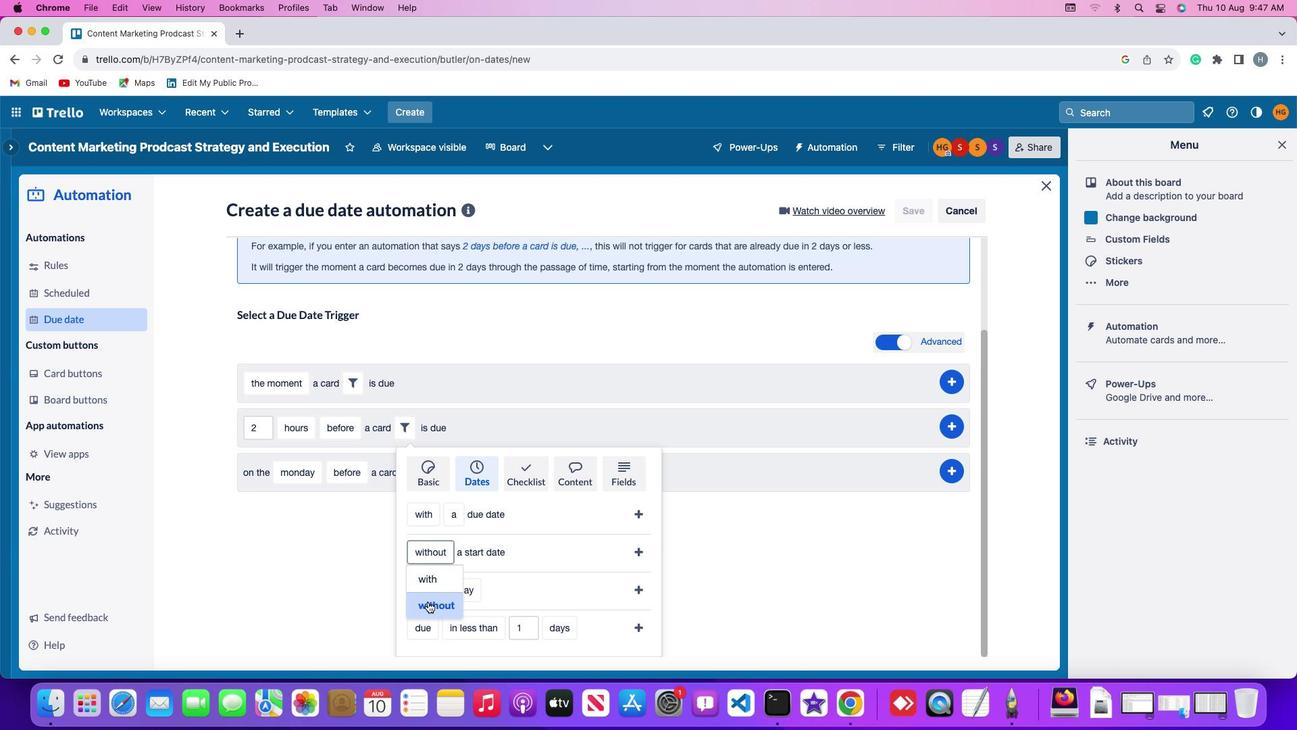 
Action: Mouse moved to (642, 548)
Screenshot: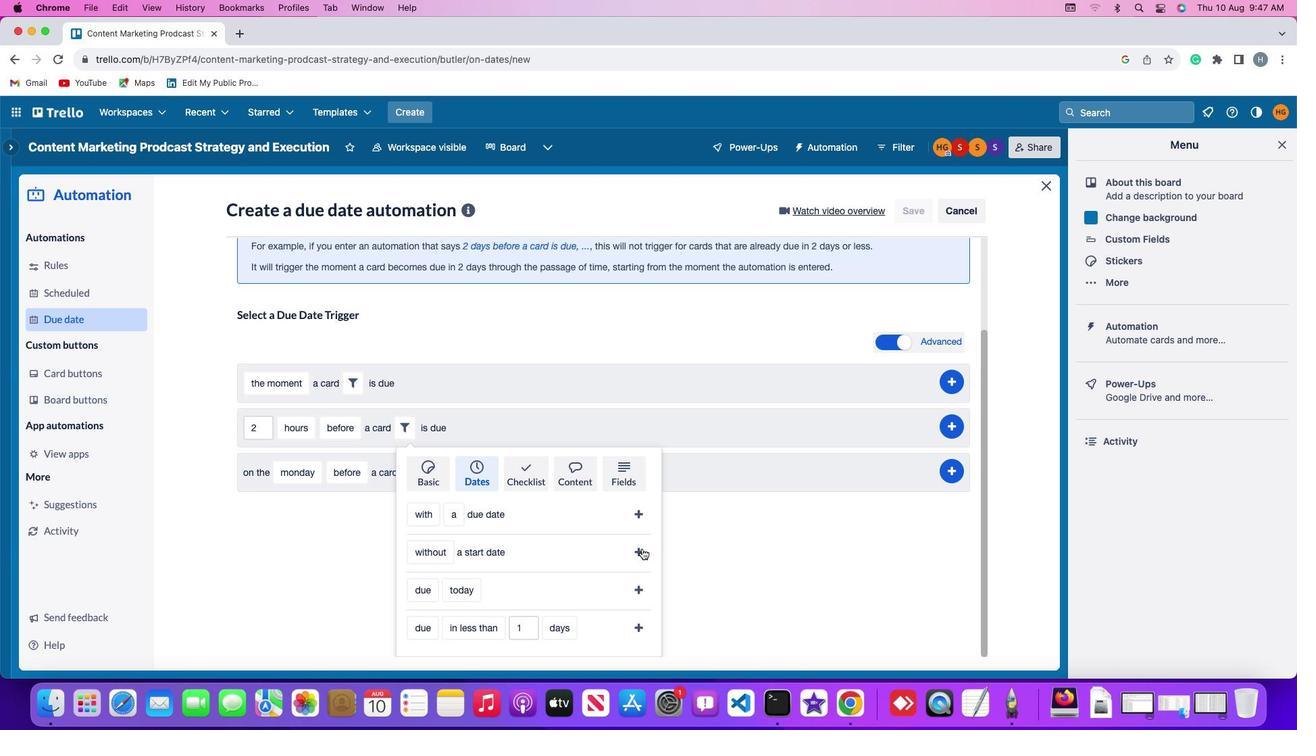 
Action: Mouse pressed left at (642, 548)
Screenshot: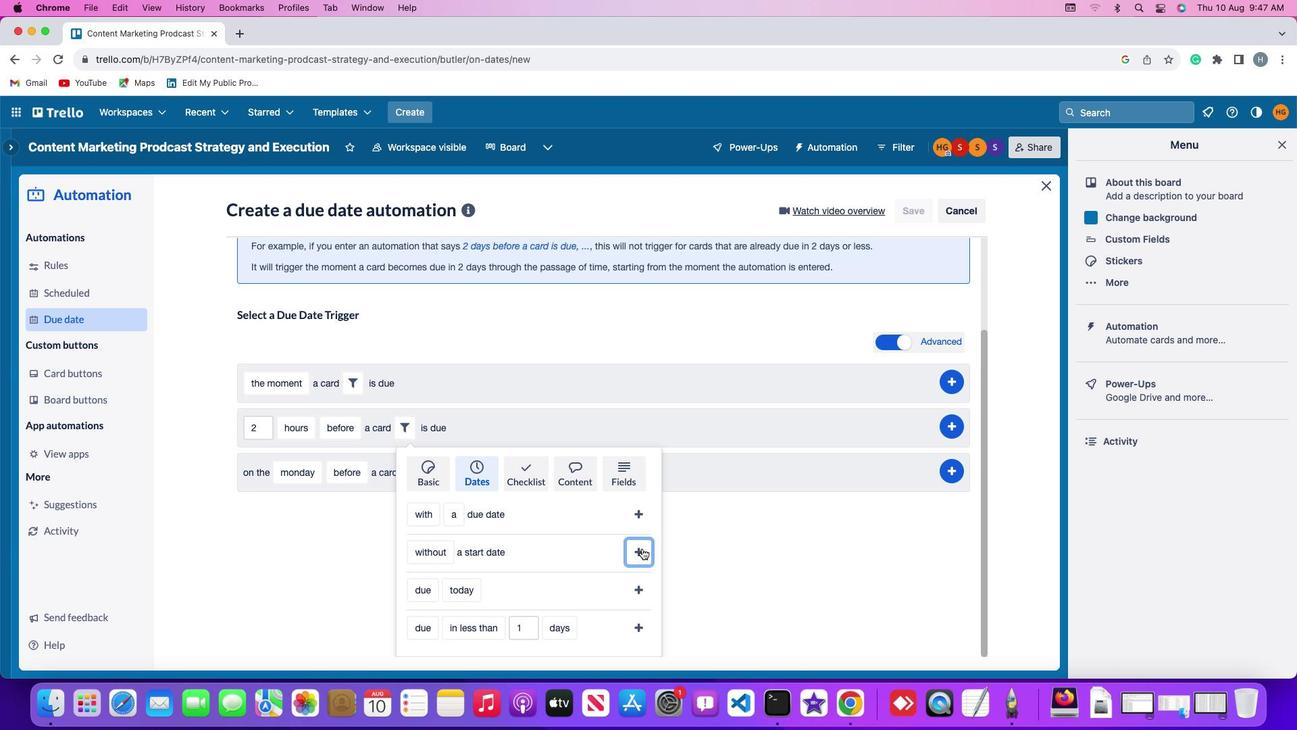 
Action: Mouse moved to (959, 536)
Screenshot: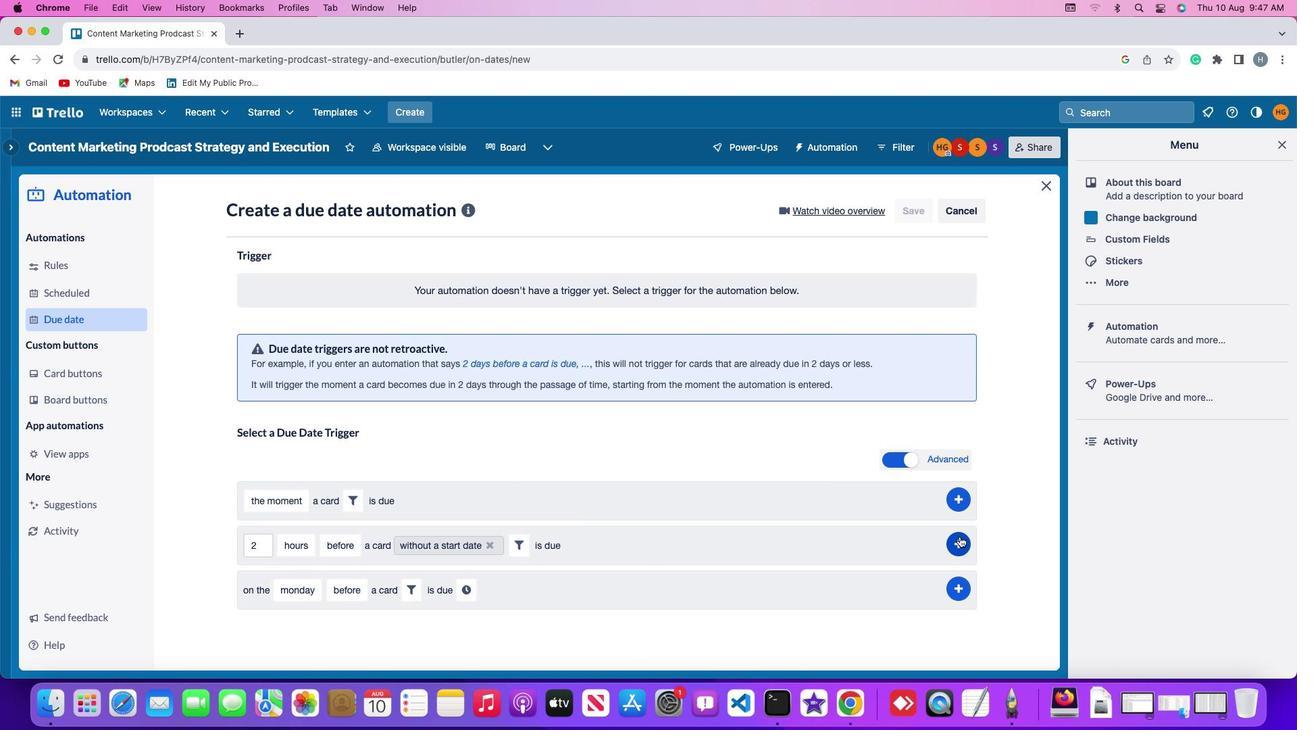
Action: Mouse pressed left at (959, 536)
Screenshot: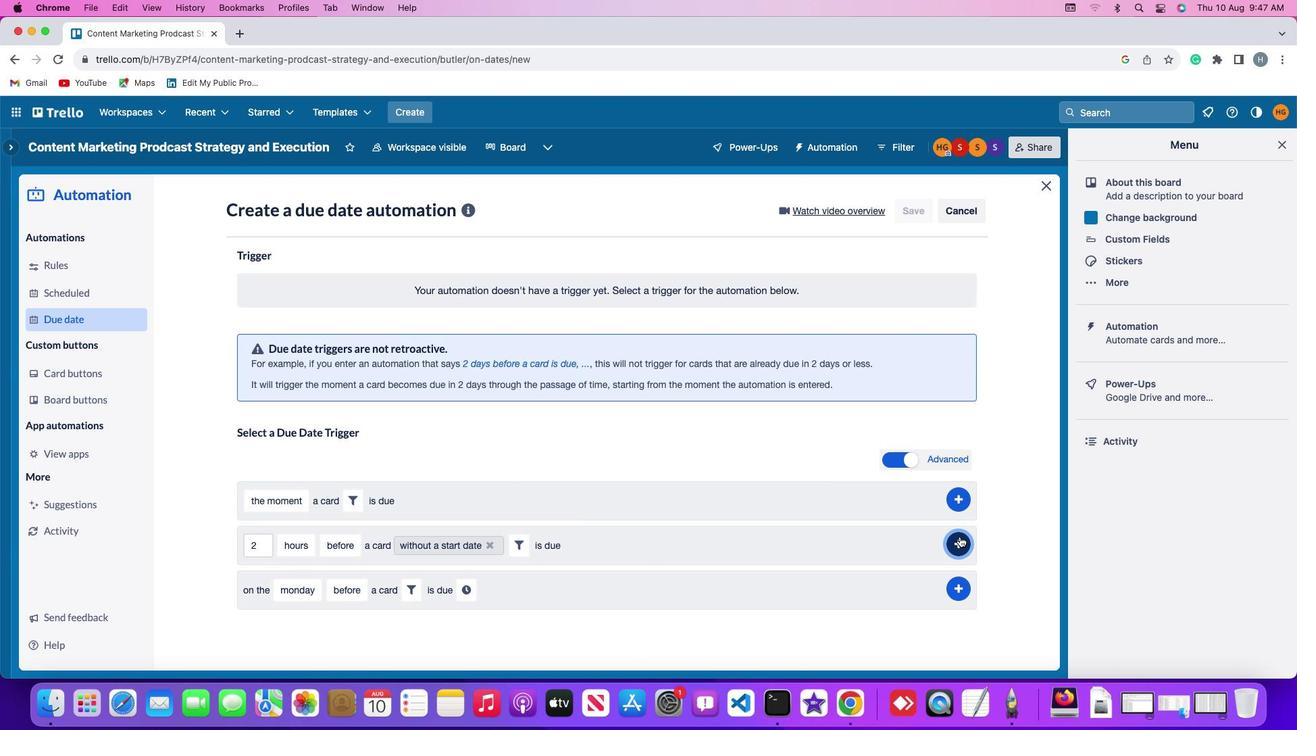 
Action: Mouse moved to (1023, 422)
Screenshot: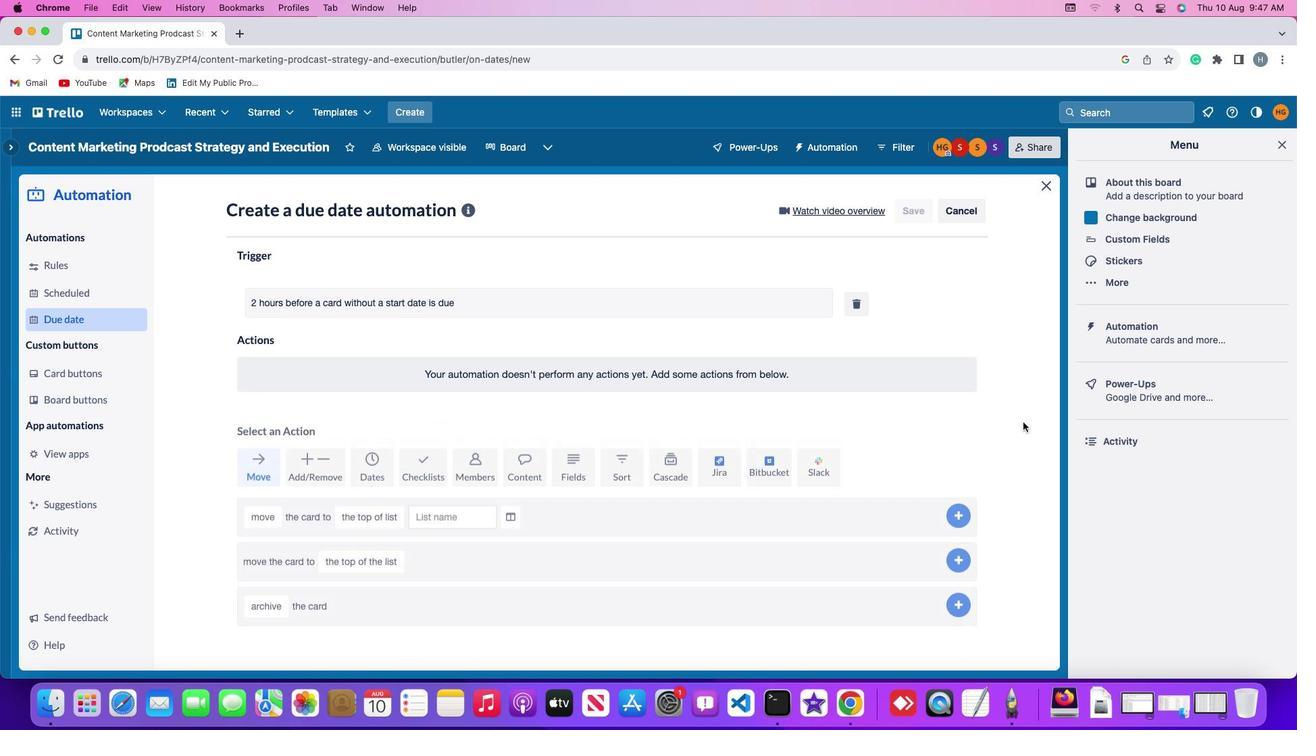 
